 Task: Look for space in Kongolo, Democratic Republic of the Congo from 7th July, 2023 to 15th July, 2023 for 6 adults in price range Rs.15000 to Rs.20000. Place can be entire place with 3 bedrooms having 3 beds and 3 bathrooms. Property type can be house, flat, guest house. Booking option can be shelf check-in. Required host language is English.
Action: Mouse moved to (445, 102)
Screenshot: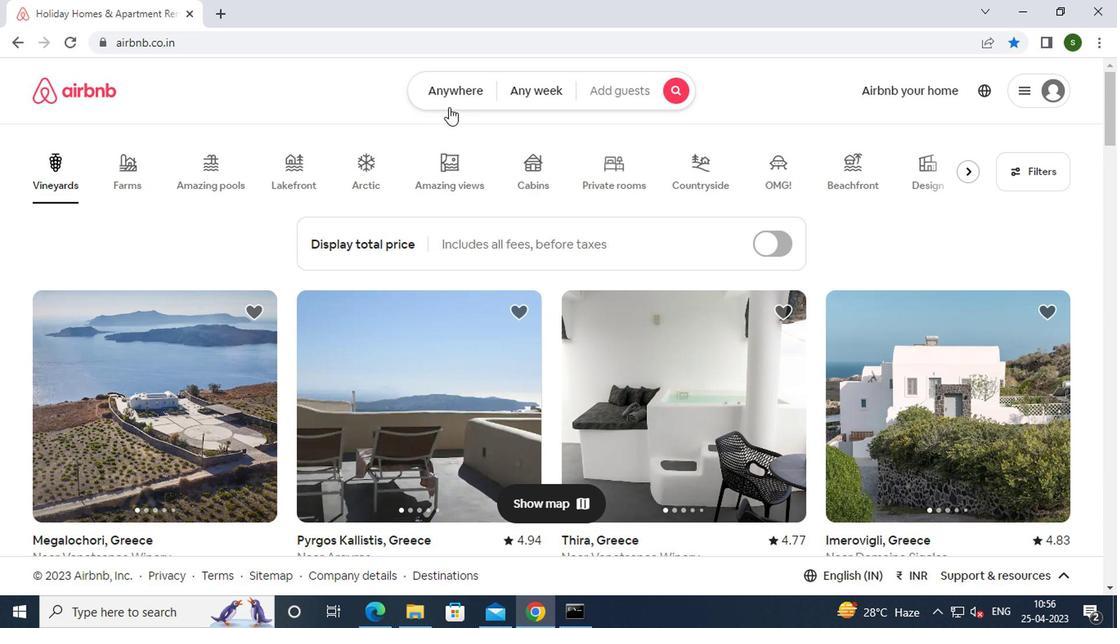 
Action: Mouse pressed left at (445, 102)
Screenshot: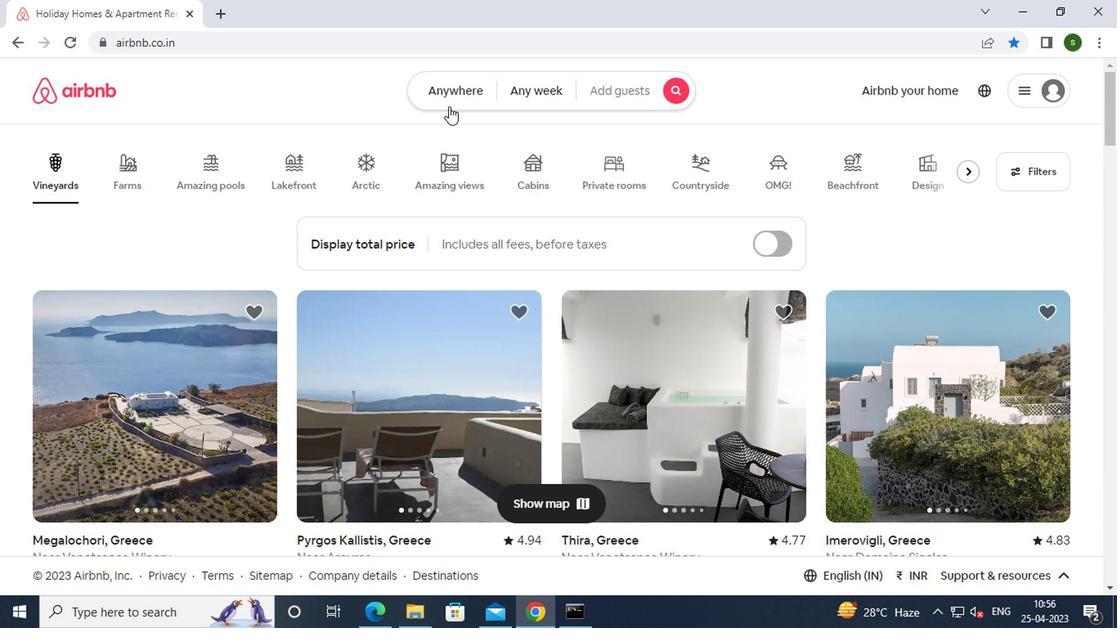 
Action: Mouse moved to (338, 151)
Screenshot: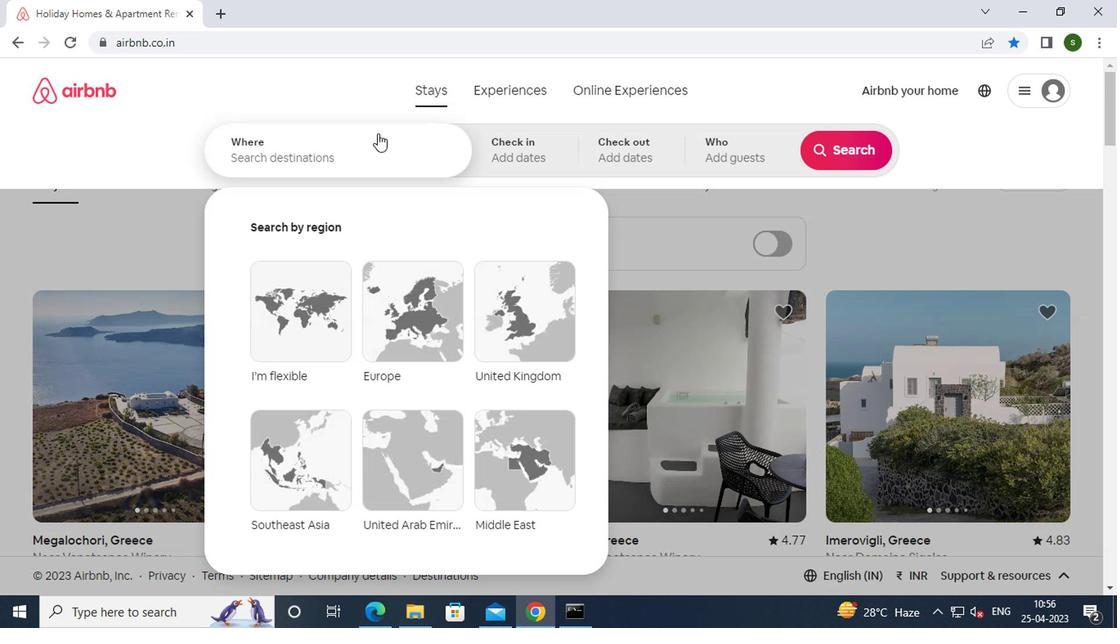 
Action: Mouse pressed left at (338, 151)
Screenshot: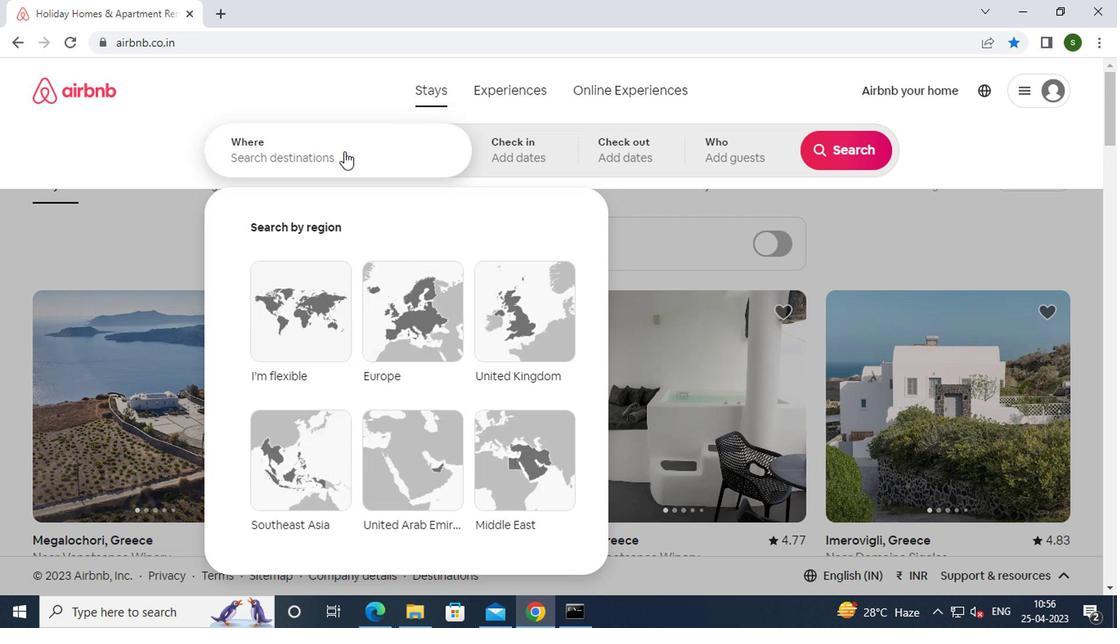 
Action: Key pressed k<Key.caps_lock>ongolo,<Key.space><Key.caps_lock>d<Key.caps_lock>e
Screenshot: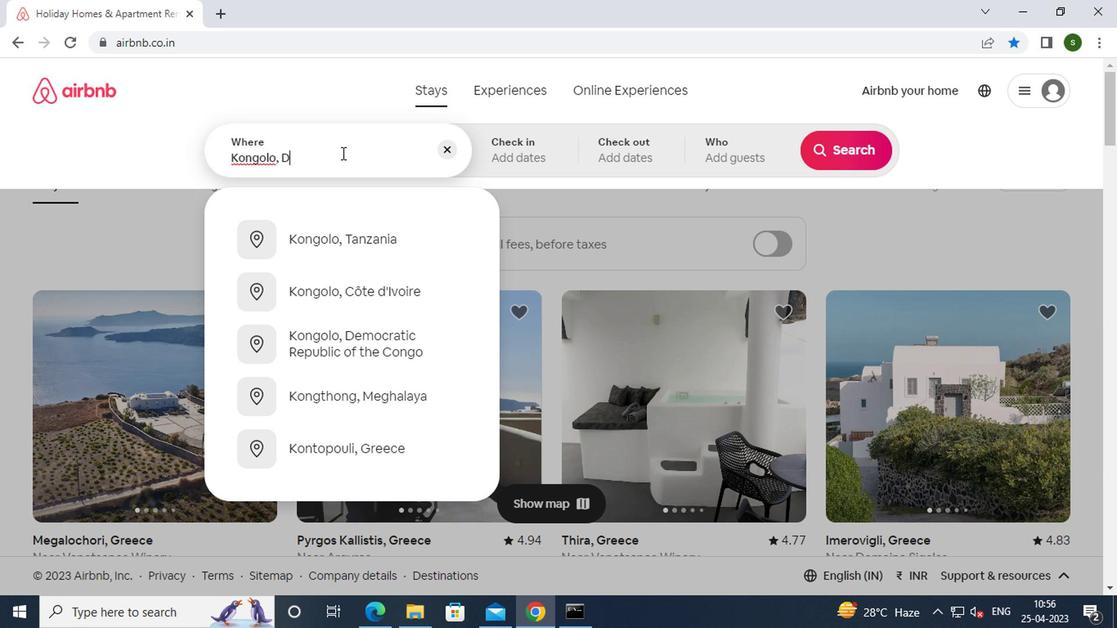 
Action: Mouse moved to (380, 225)
Screenshot: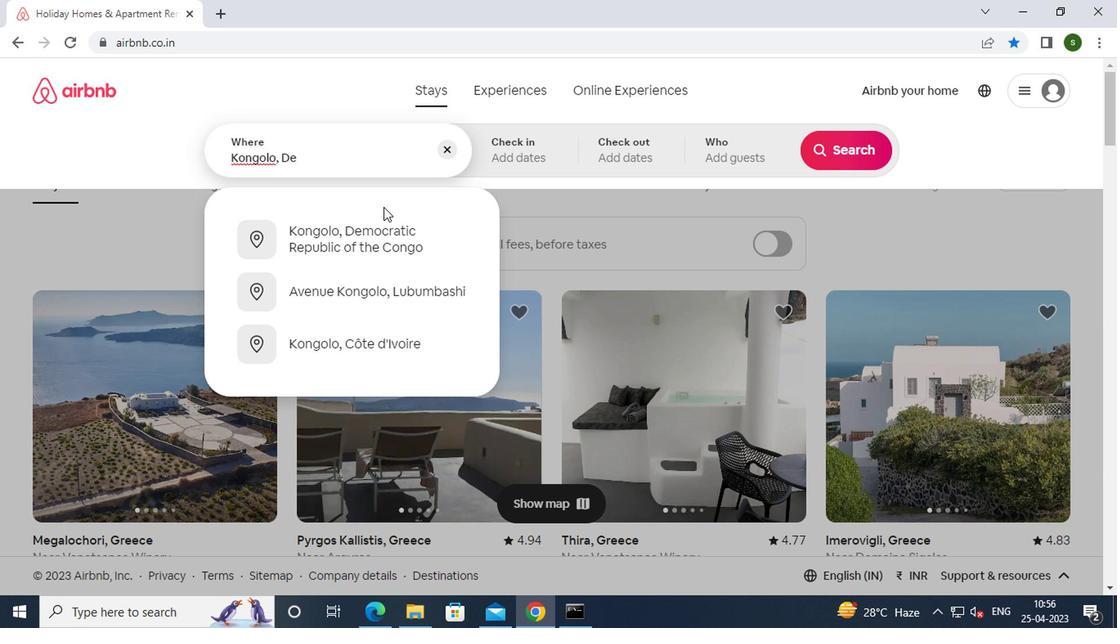 
Action: Mouse pressed left at (380, 225)
Screenshot: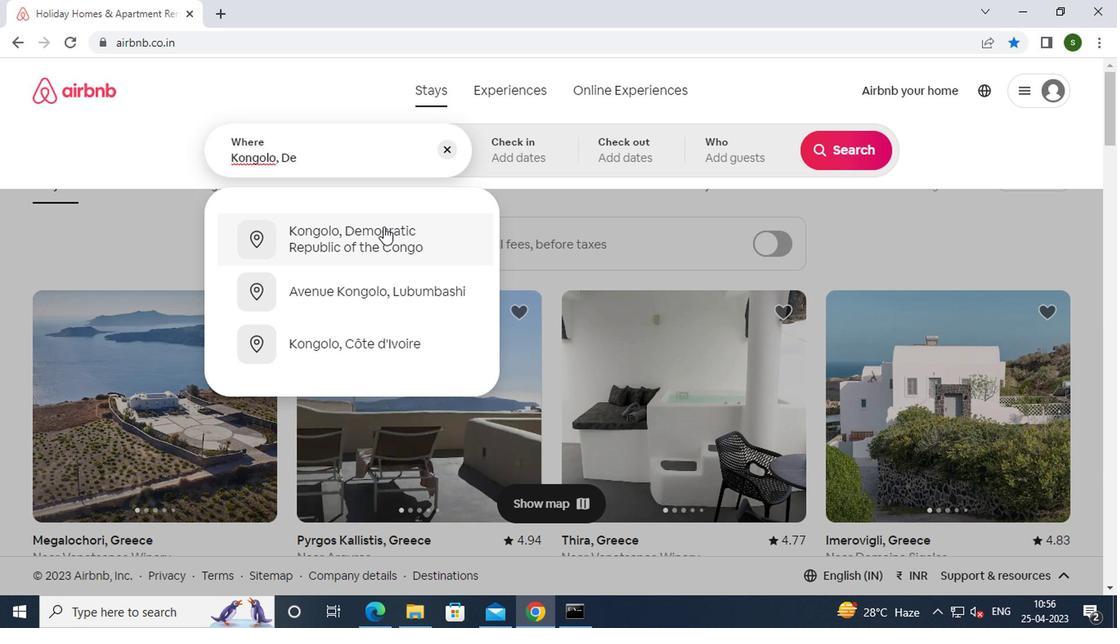 
Action: Mouse moved to (842, 289)
Screenshot: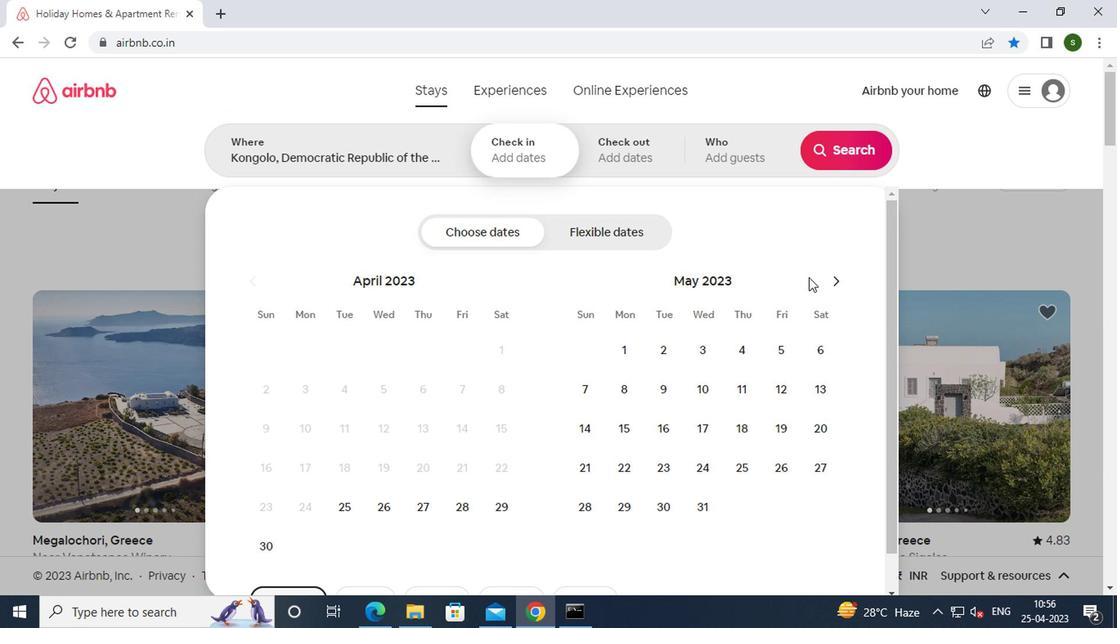
Action: Mouse pressed left at (842, 289)
Screenshot: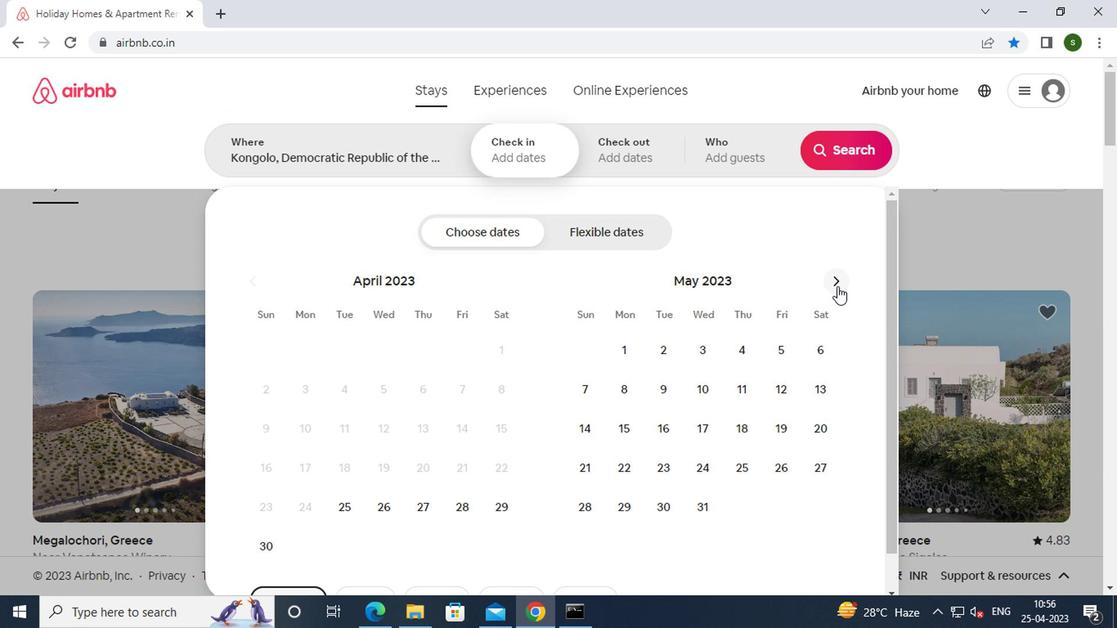 
Action: Mouse pressed left at (842, 289)
Screenshot: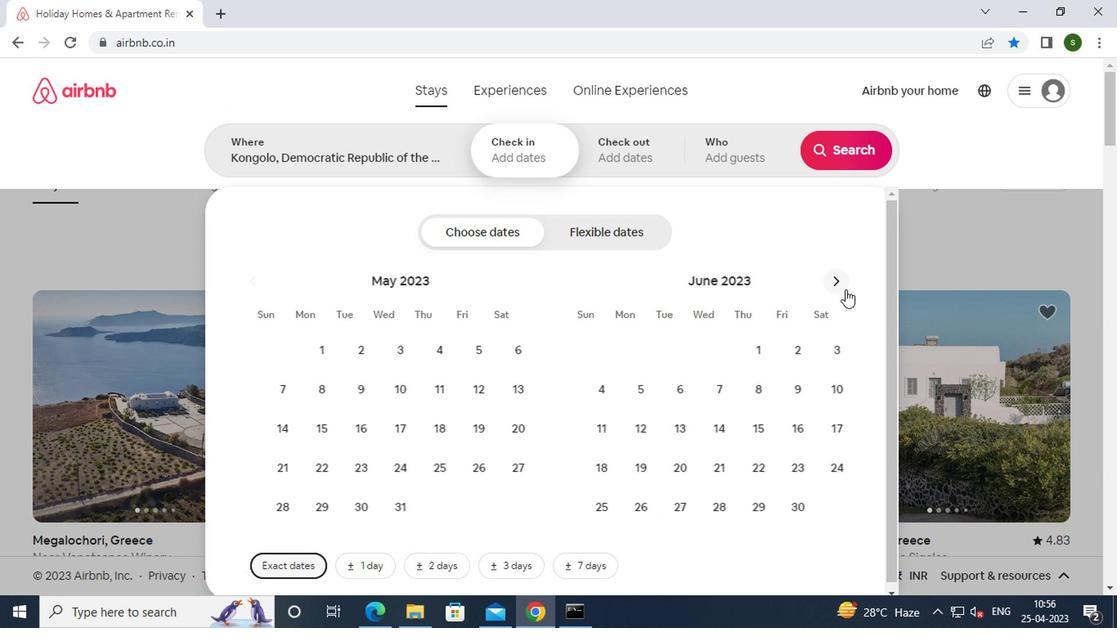 
Action: Mouse moved to (781, 390)
Screenshot: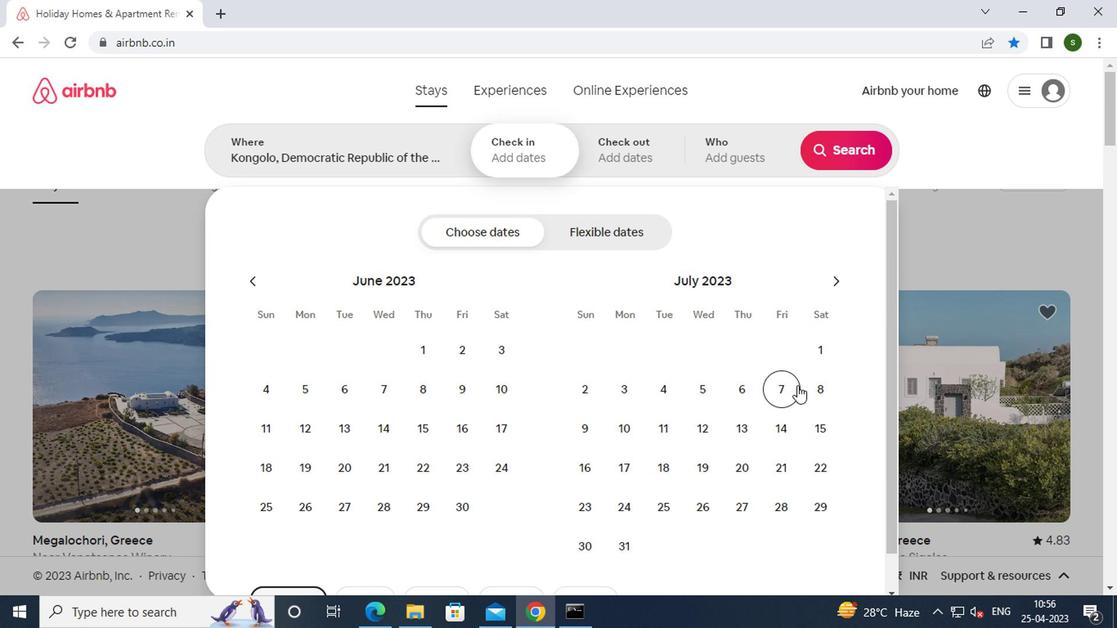 
Action: Mouse pressed left at (781, 390)
Screenshot: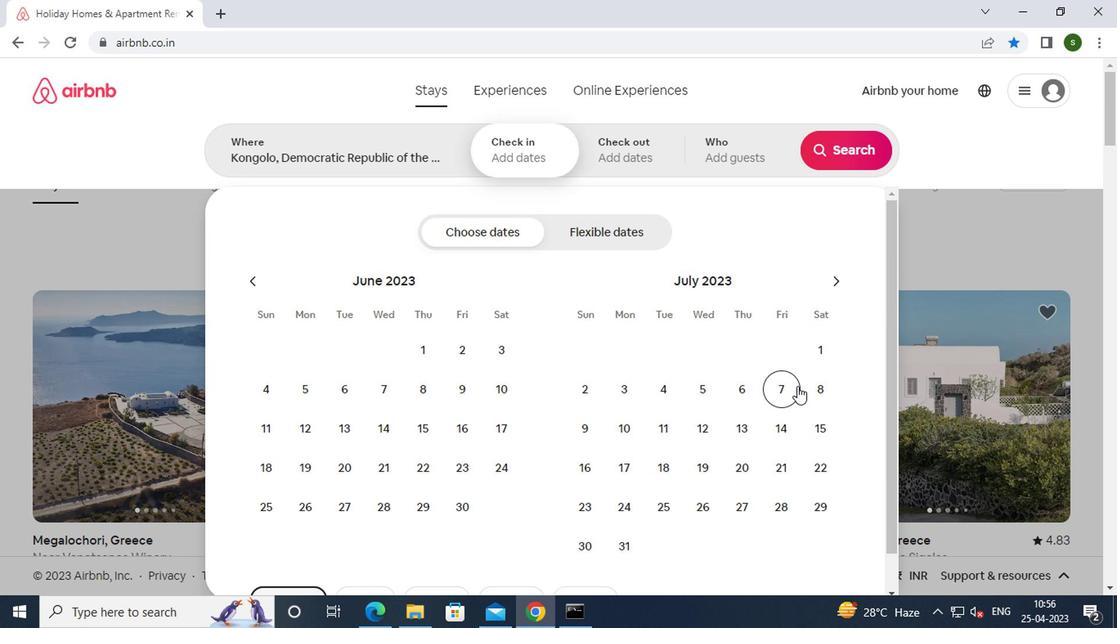 
Action: Mouse moved to (815, 420)
Screenshot: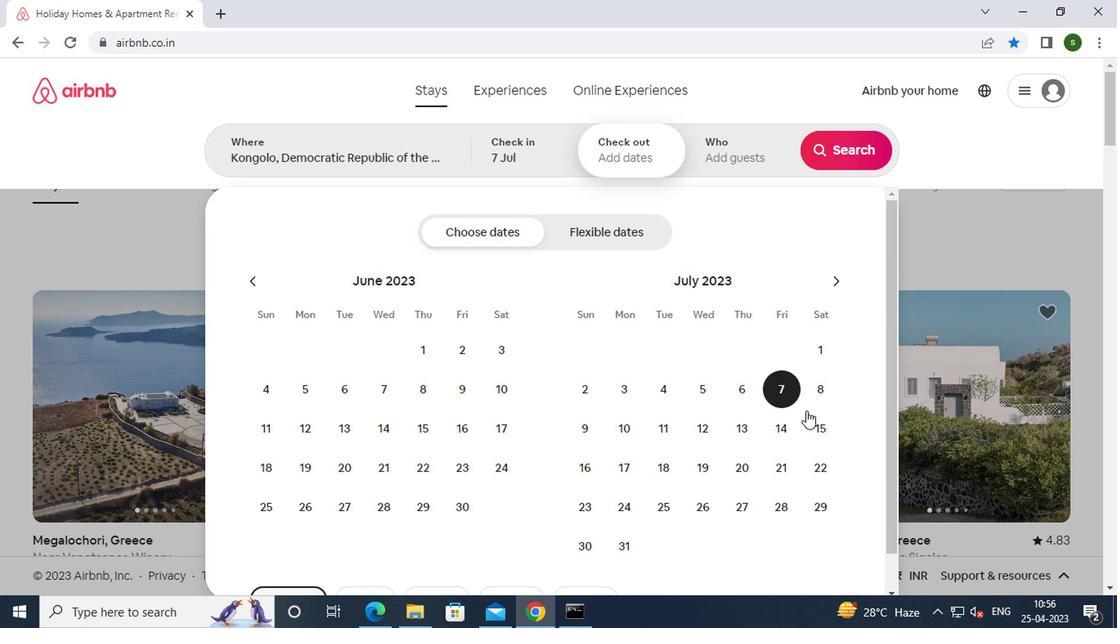 
Action: Mouse pressed left at (815, 420)
Screenshot: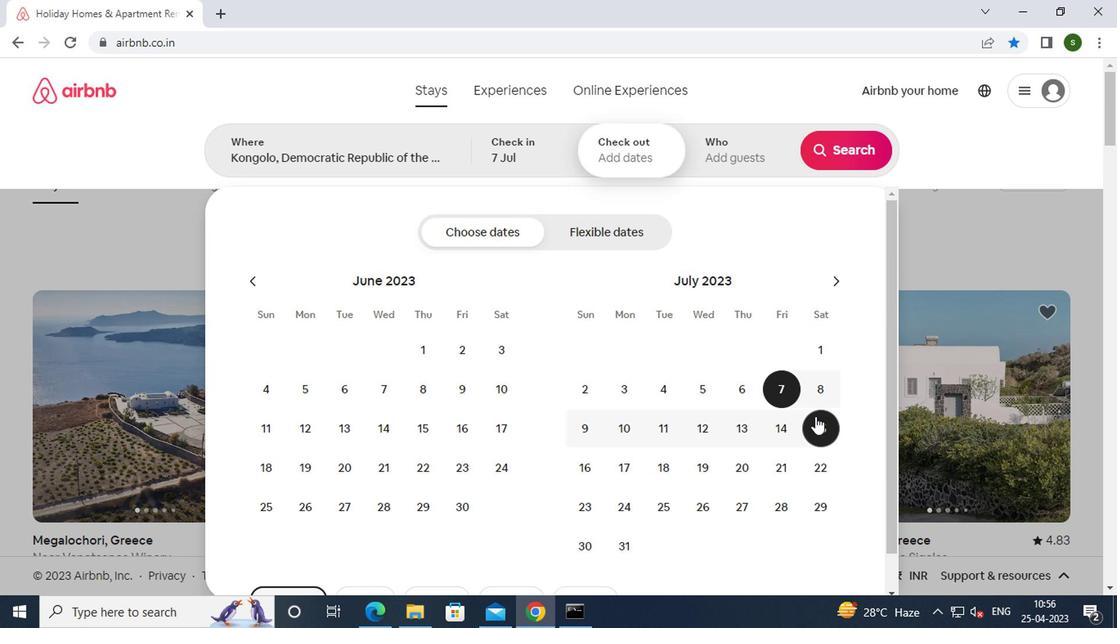 
Action: Mouse moved to (725, 164)
Screenshot: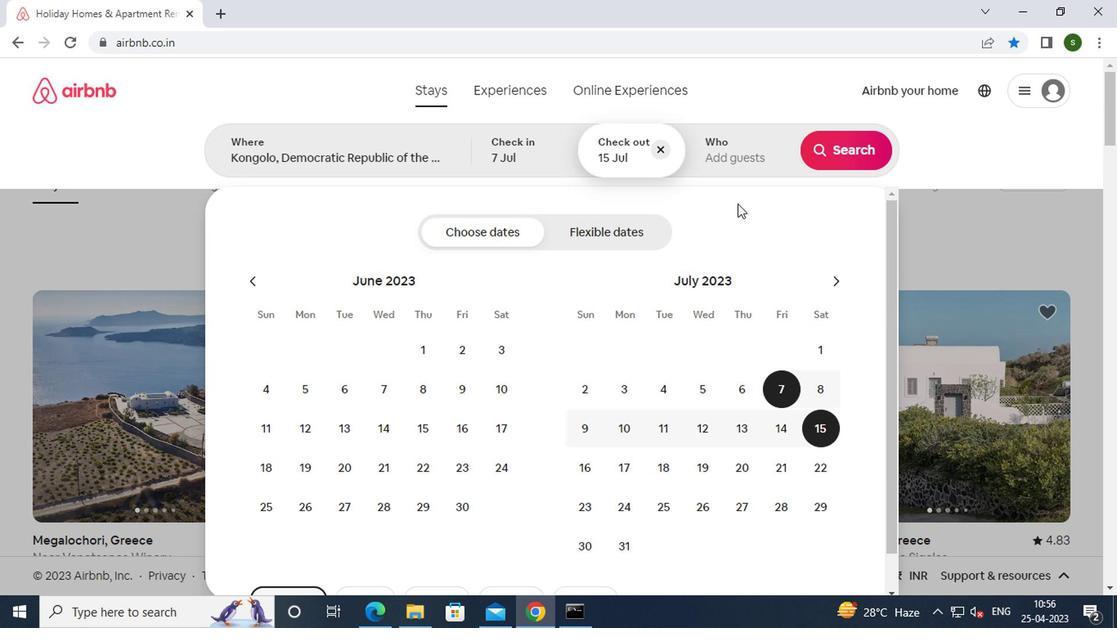 
Action: Mouse pressed left at (725, 164)
Screenshot: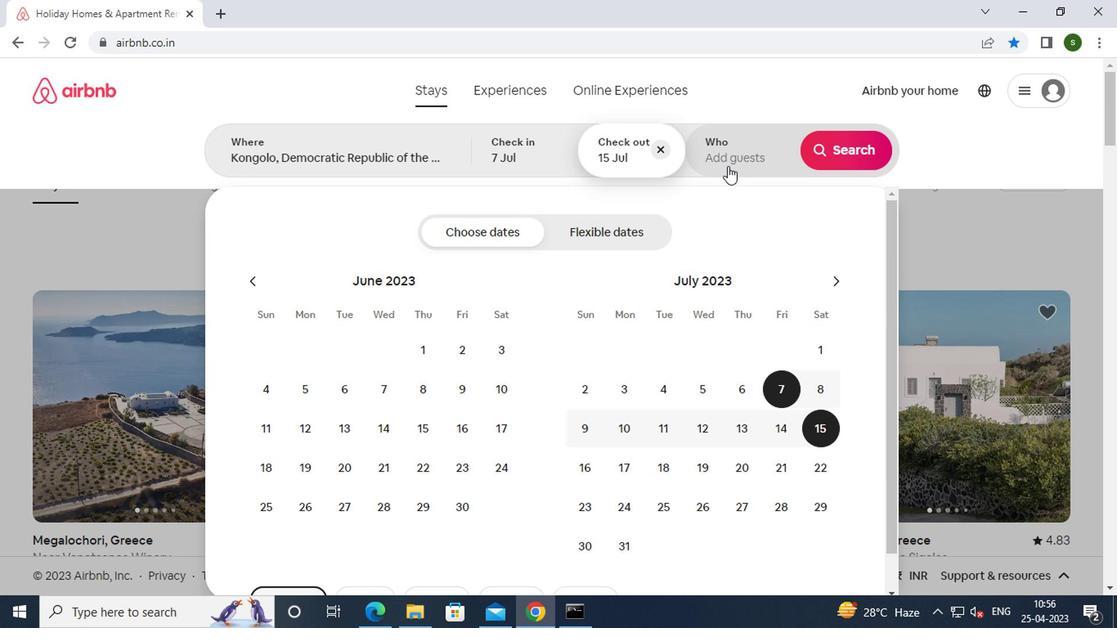 
Action: Mouse moved to (844, 234)
Screenshot: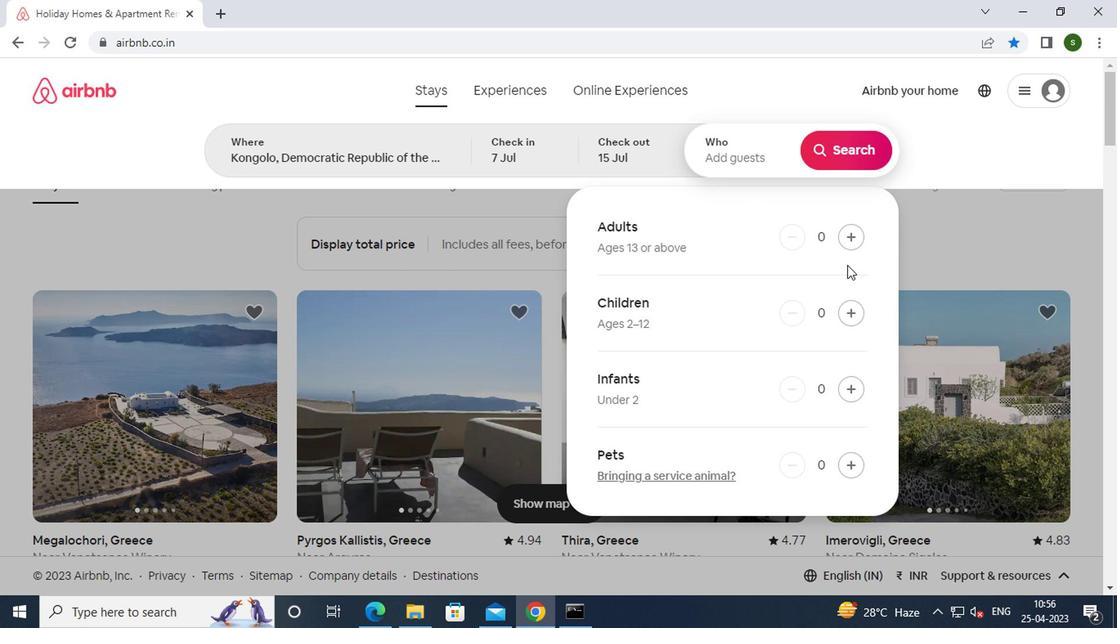 
Action: Mouse pressed left at (844, 234)
Screenshot: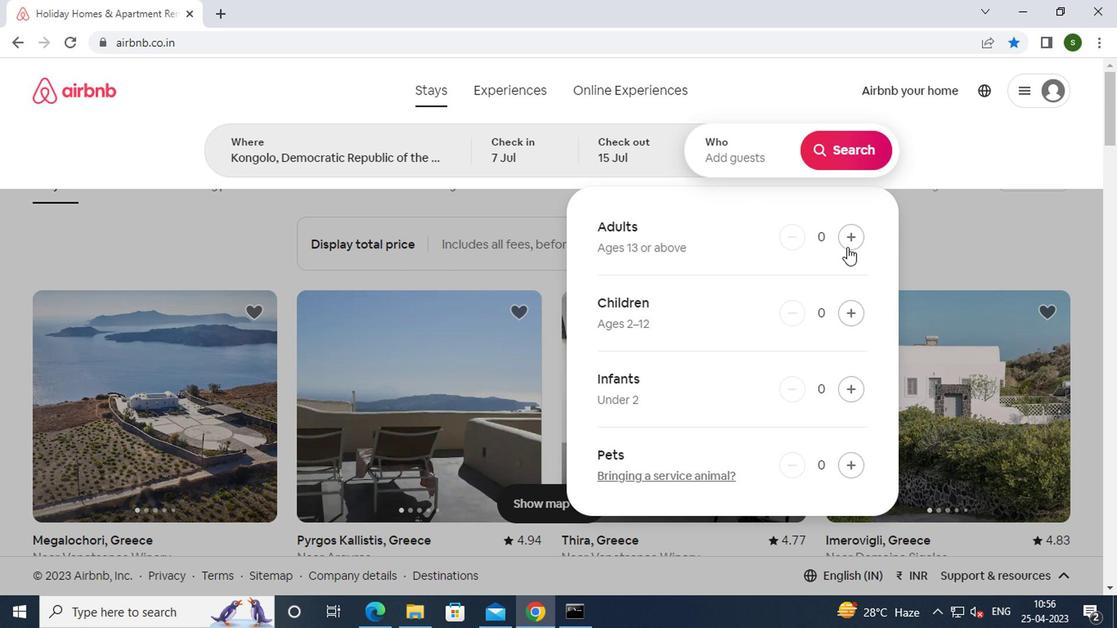 
Action: Mouse pressed left at (844, 234)
Screenshot: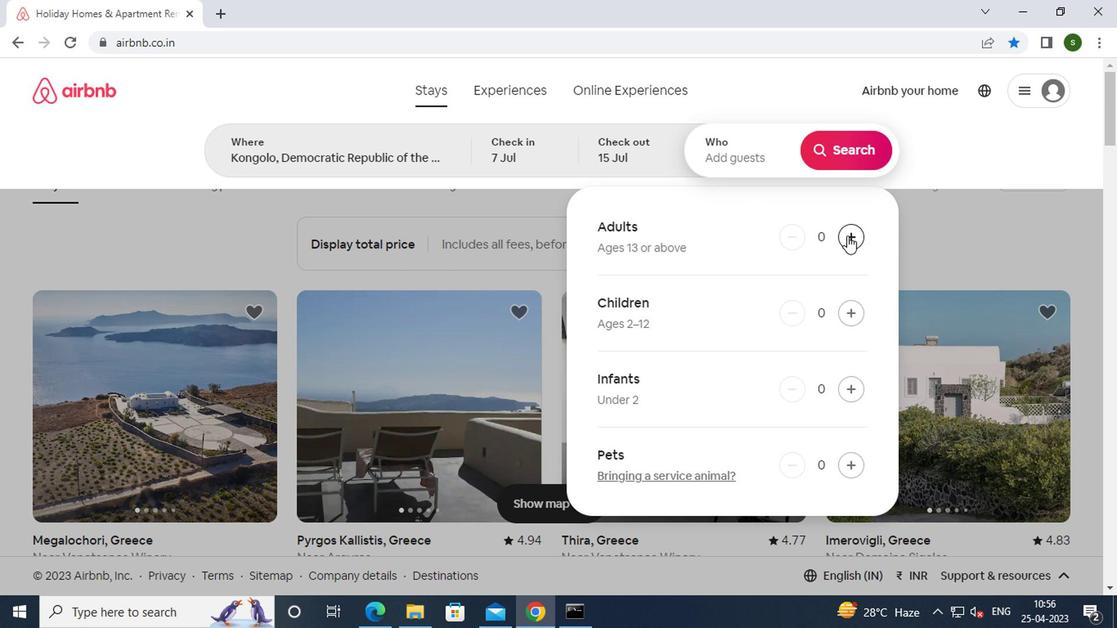 
Action: Mouse pressed left at (844, 234)
Screenshot: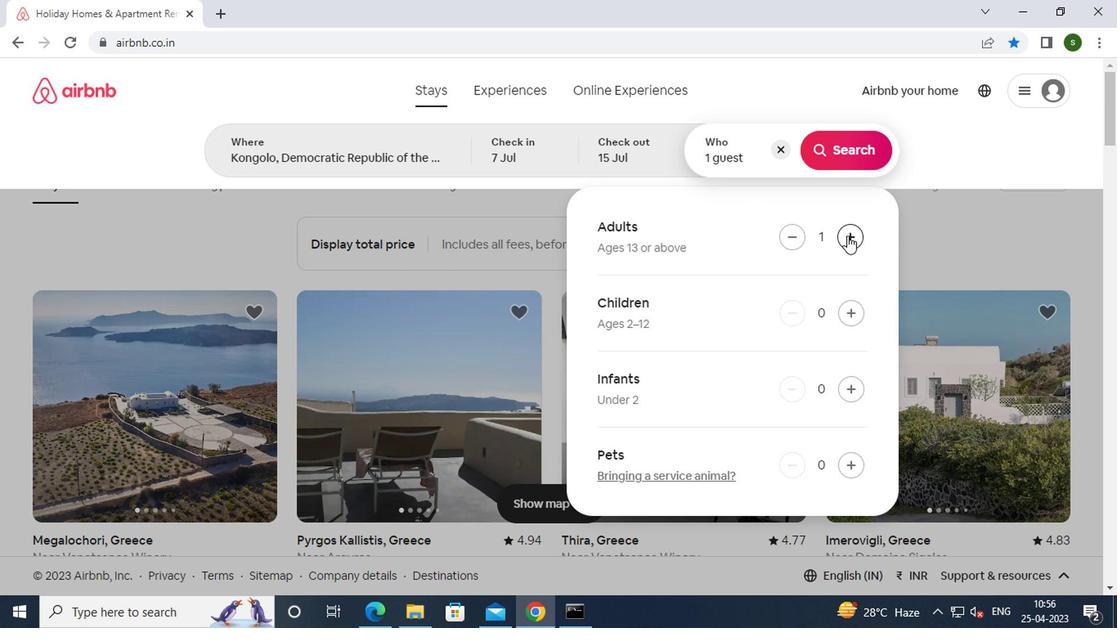 
Action: Mouse pressed left at (844, 234)
Screenshot: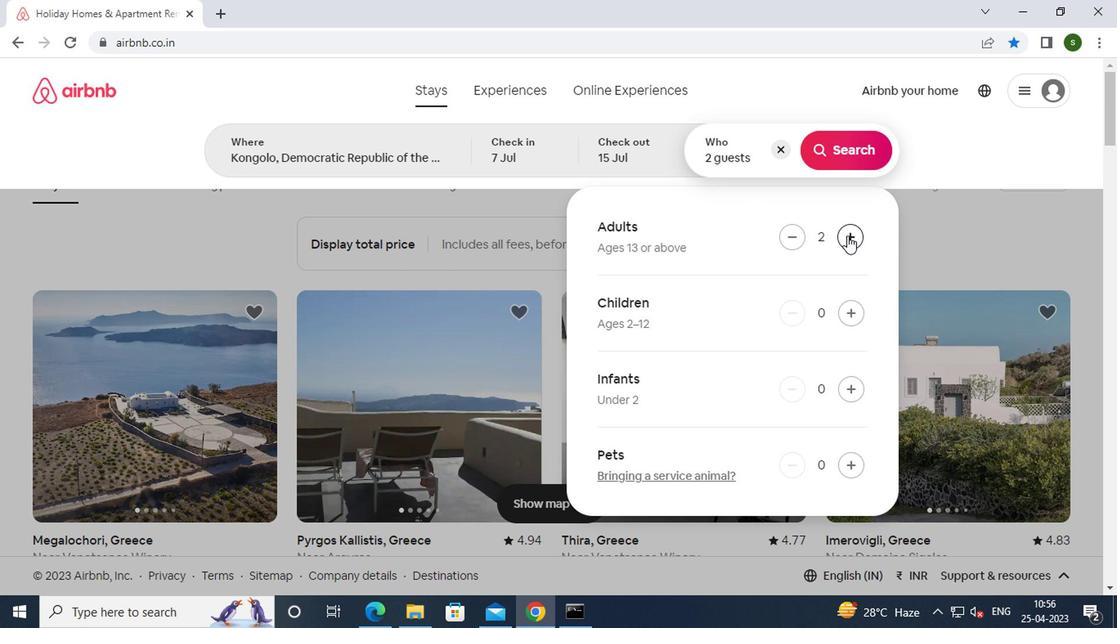 
Action: Mouse pressed left at (844, 234)
Screenshot: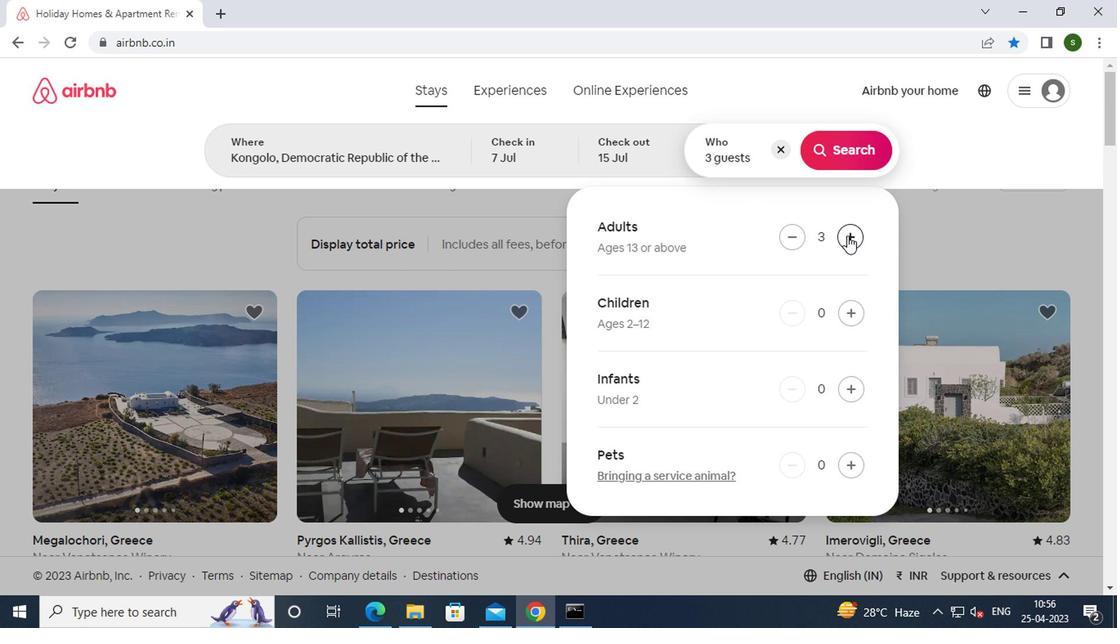 
Action: Mouse pressed left at (844, 234)
Screenshot: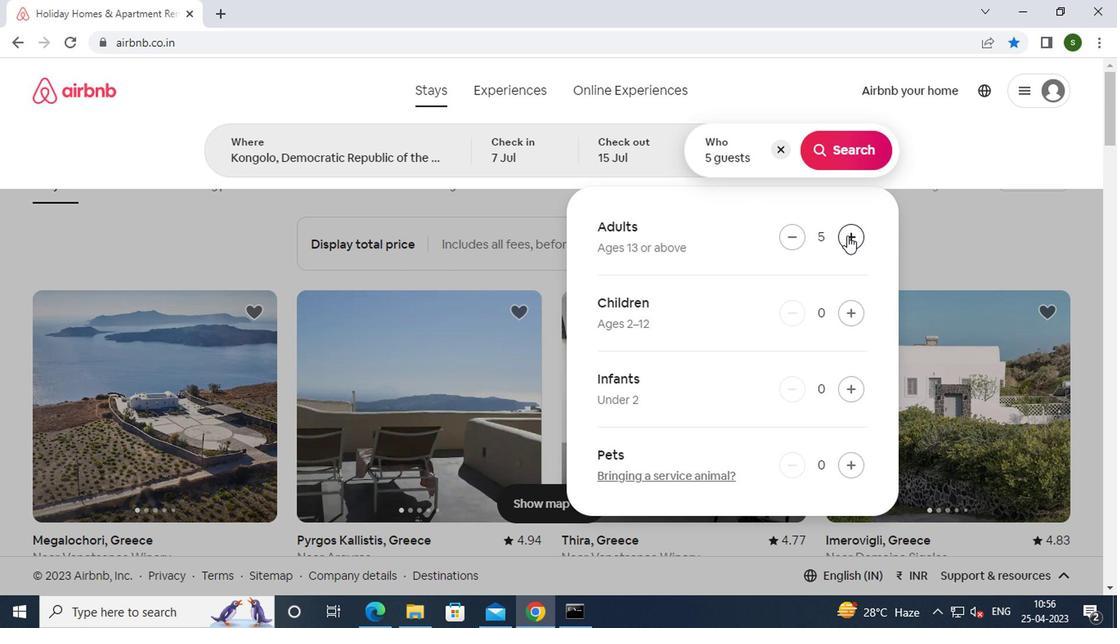 
Action: Mouse moved to (849, 147)
Screenshot: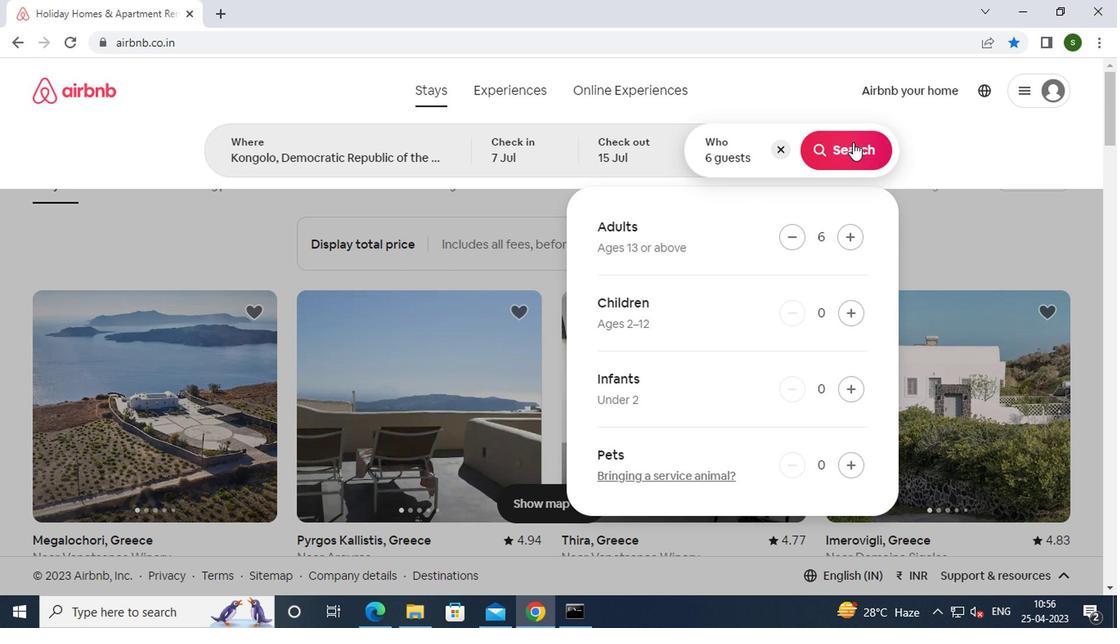 
Action: Mouse pressed left at (849, 147)
Screenshot: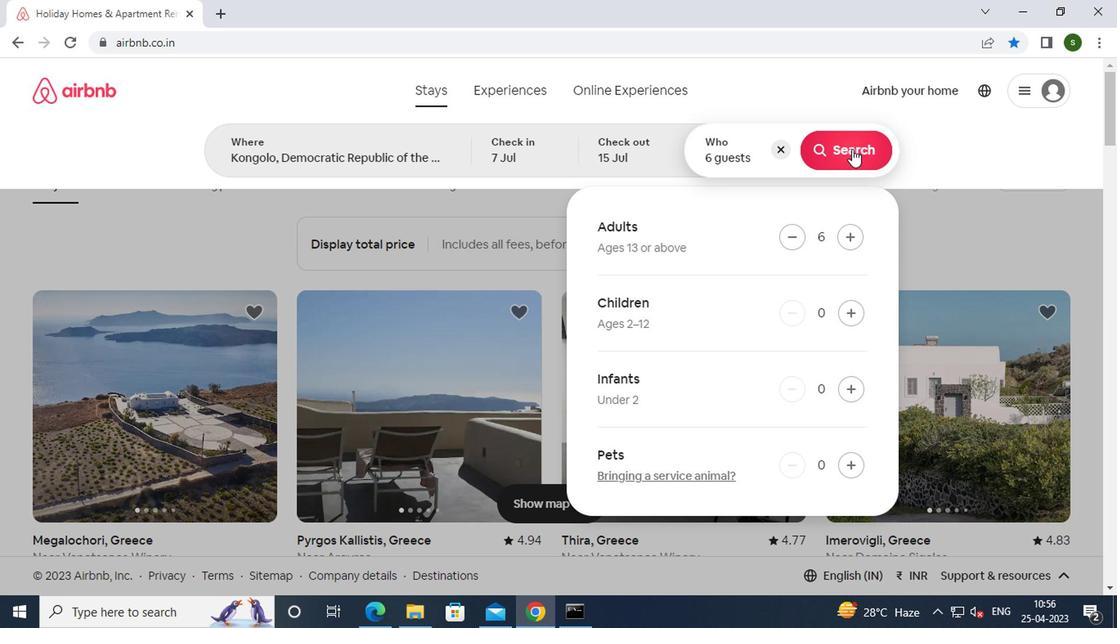 
Action: Mouse moved to (1042, 154)
Screenshot: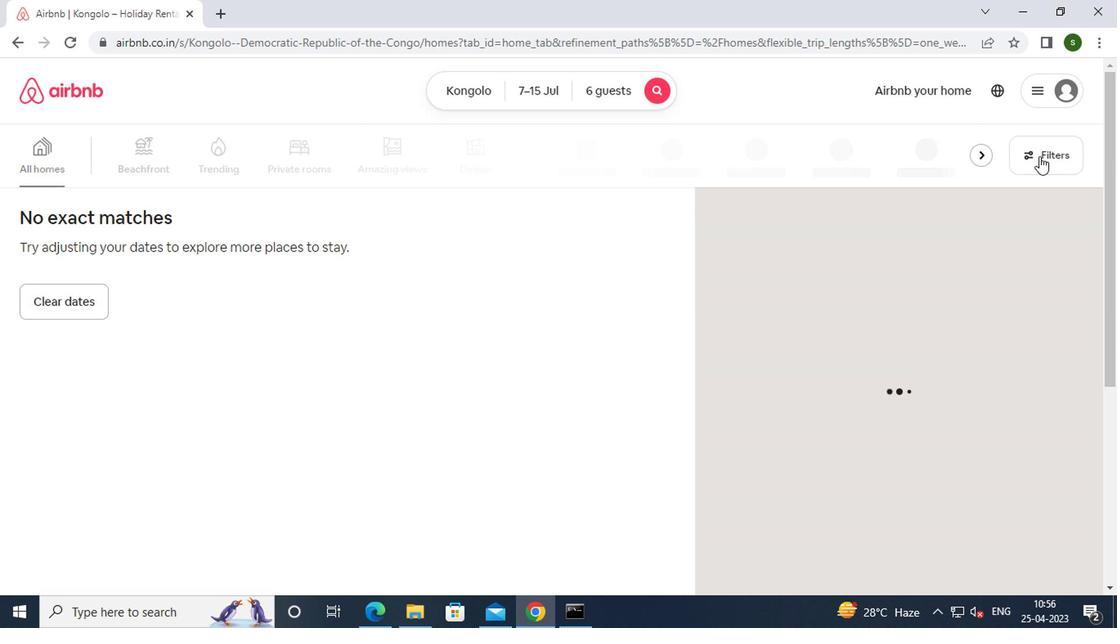 
Action: Mouse pressed left at (1042, 154)
Screenshot: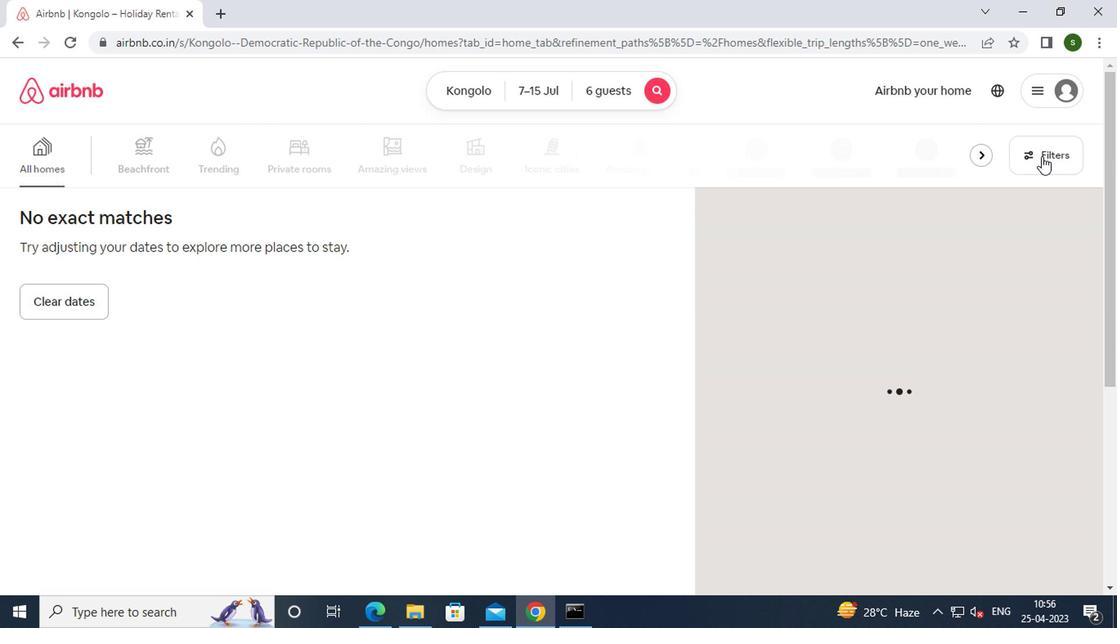 
Action: Mouse moved to (352, 259)
Screenshot: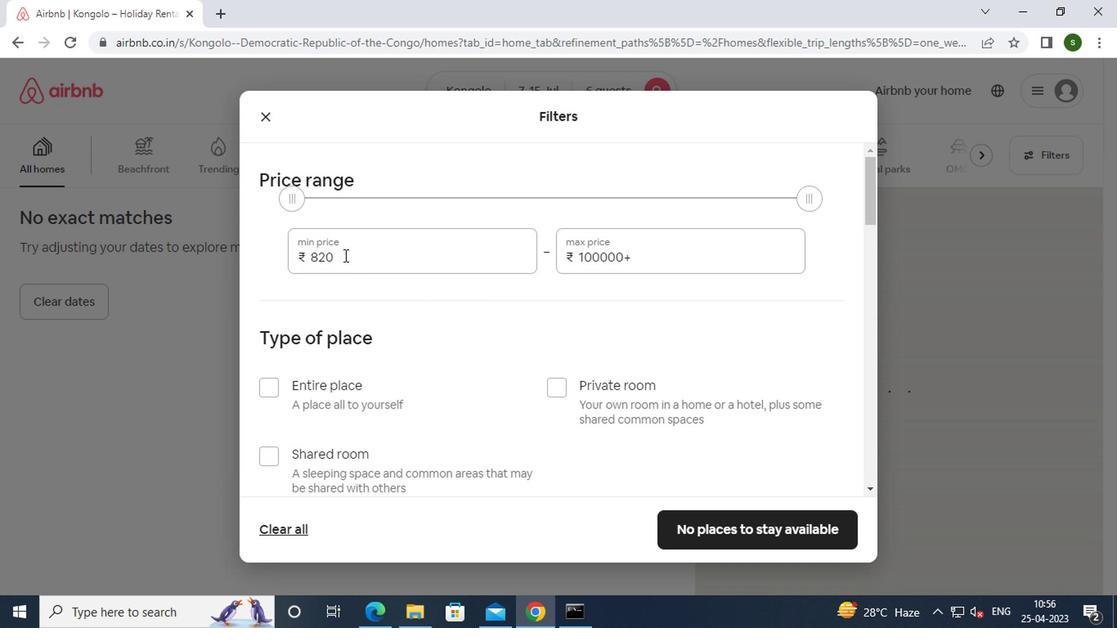 
Action: Mouse pressed left at (352, 259)
Screenshot: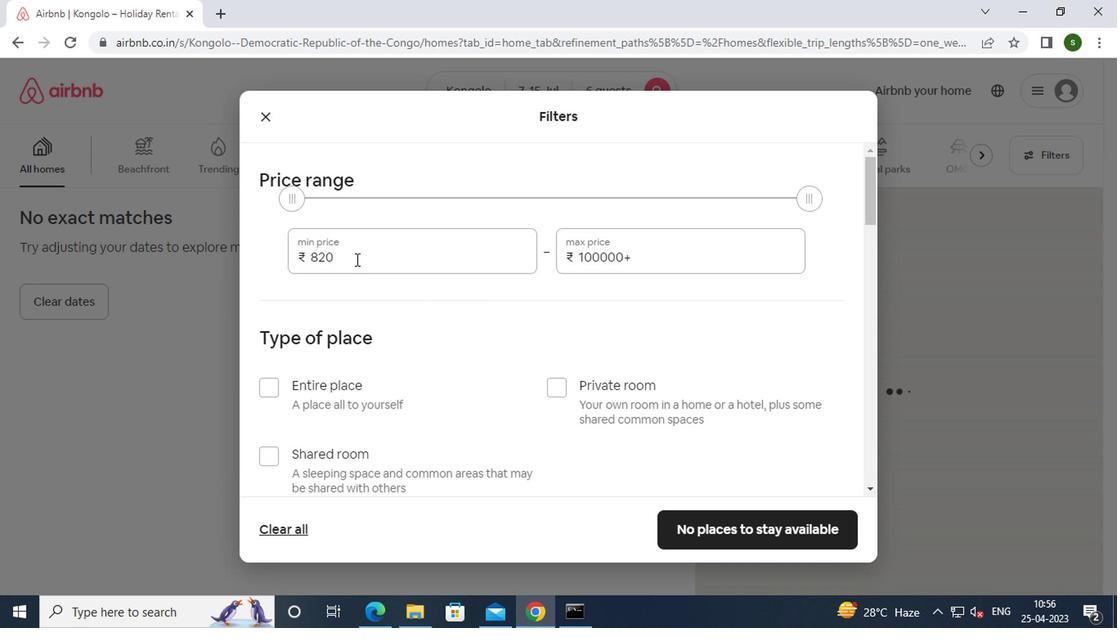 
Action: Key pressed <Key.backspace><Key.backspace><Key.backspace><Key.backspace>15000
Screenshot: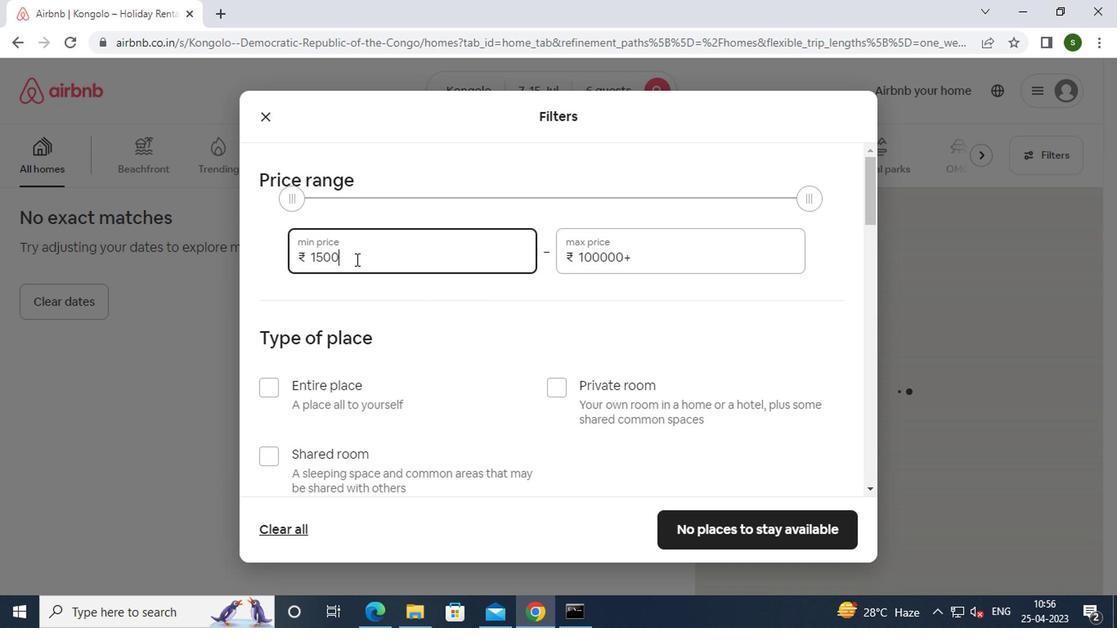 
Action: Mouse moved to (634, 261)
Screenshot: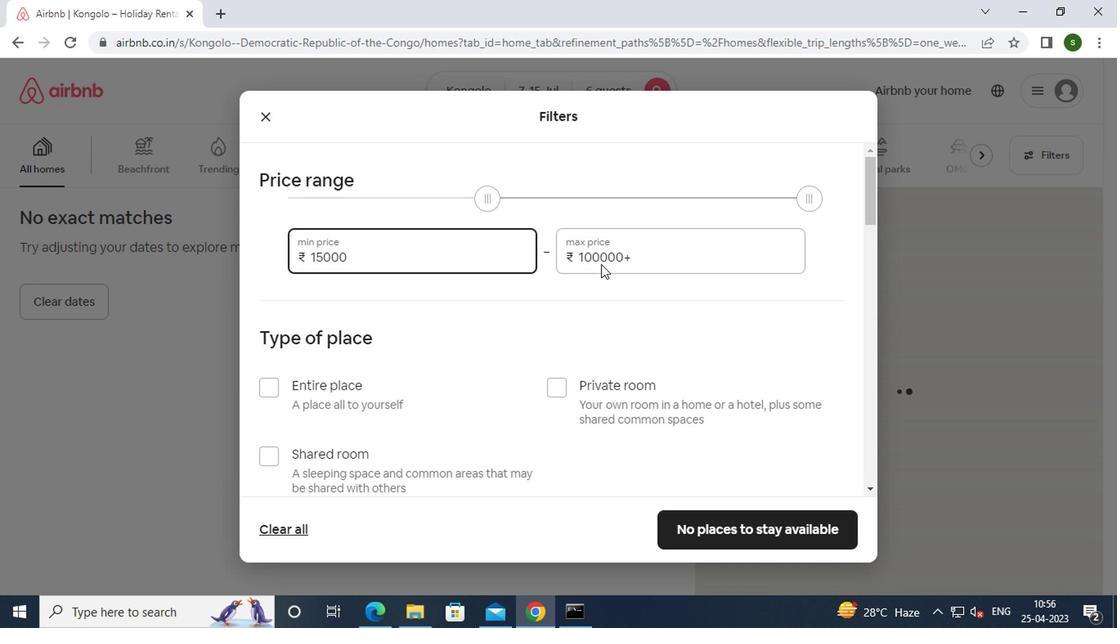 
Action: Mouse pressed left at (634, 261)
Screenshot: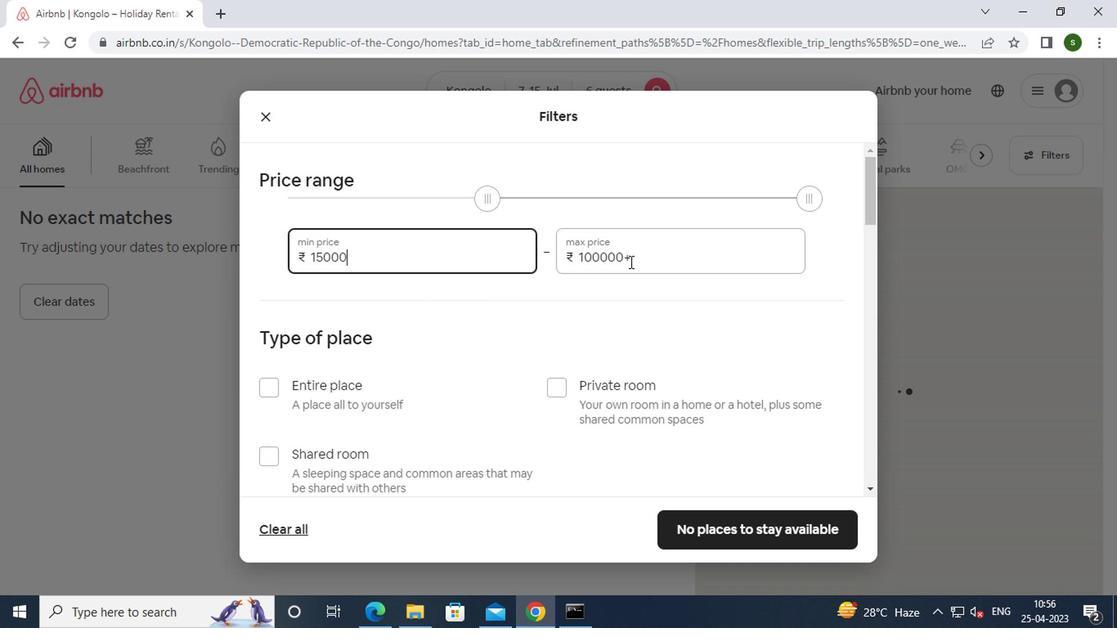 
Action: Key pressed <Key.backspace><Key.backspace><Key.backspace><Key.backspace><Key.backspace><Key.backspace><Key.backspace><Key.backspace><Key.backspace><Key.backspace><Key.backspace><Key.backspace><Key.backspace>20000
Screenshot: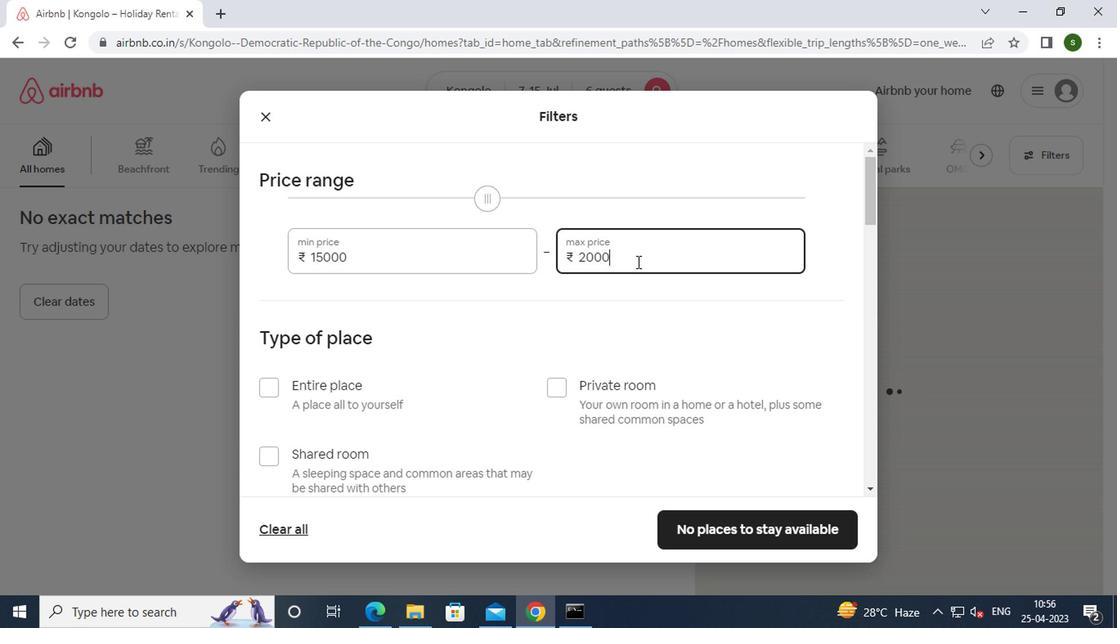 
Action: Mouse moved to (540, 302)
Screenshot: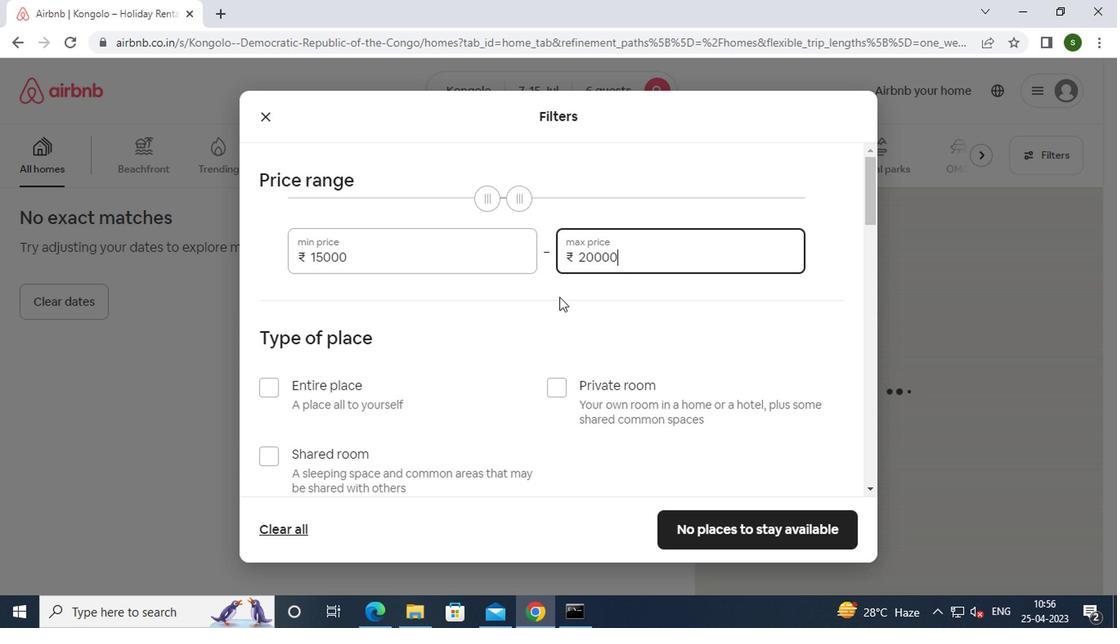 
Action: Mouse scrolled (540, 302) with delta (0, 0)
Screenshot: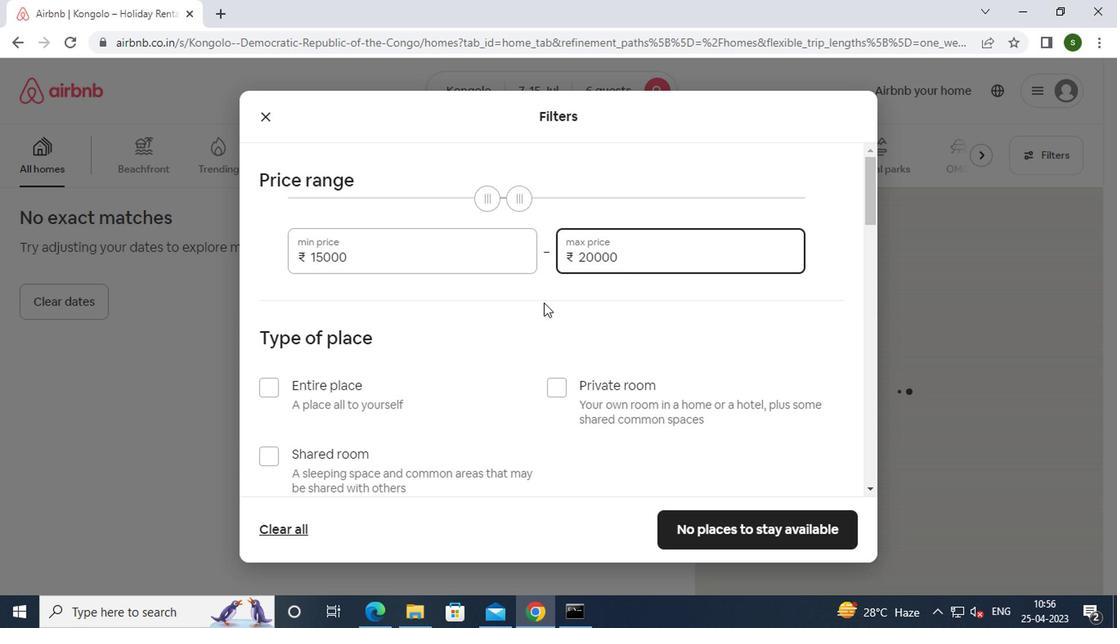 
Action: Mouse moved to (330, 306)
Screenshot: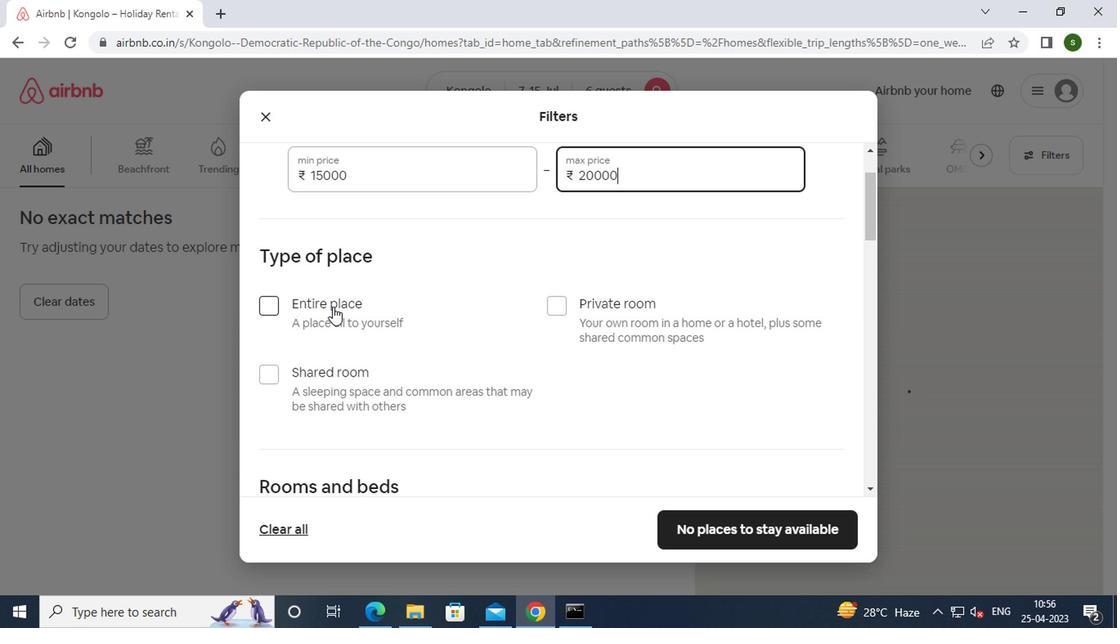 
Action: Mouse pressed left at (330, 306)
Screenshot: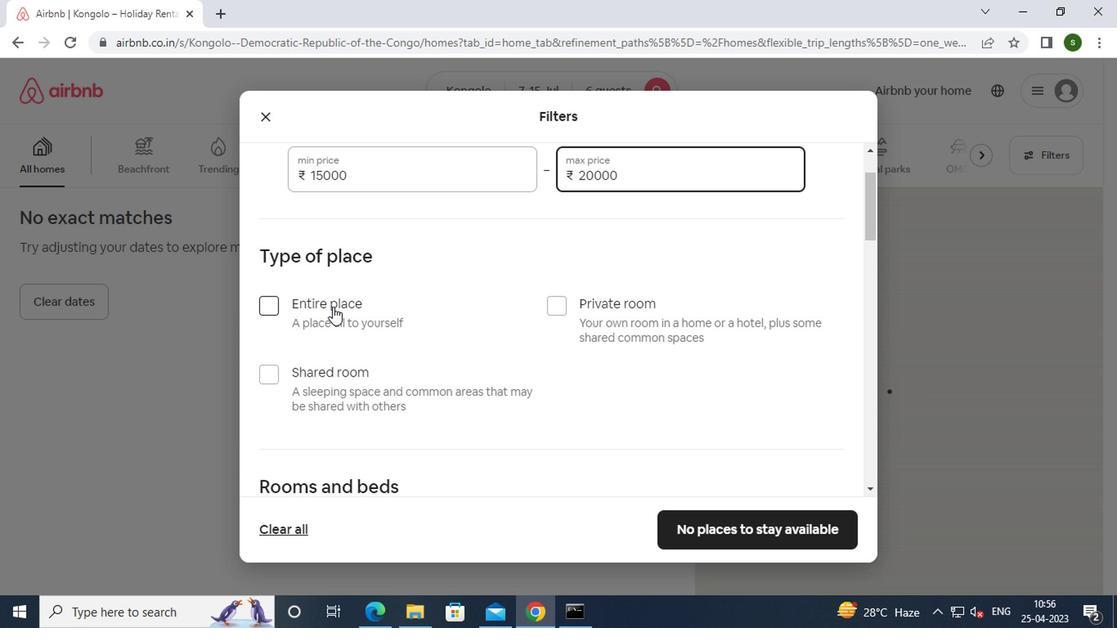 
Action: Mouse moved to (455, 306)
Screenshot: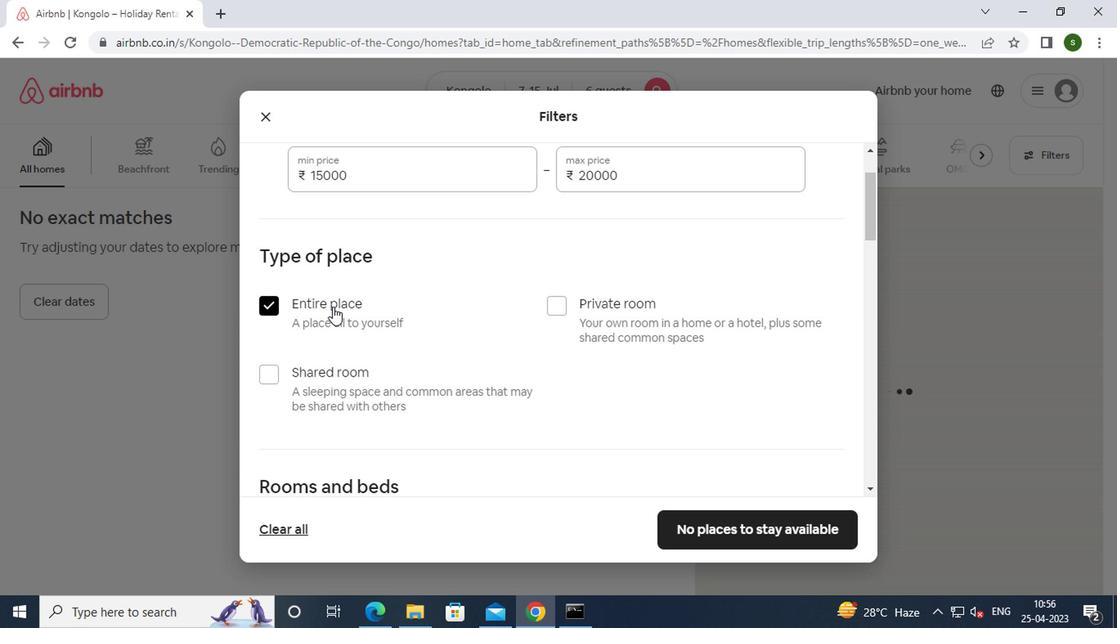 
Action: Mouse scrolled (455, 305) with delta (0, -1)
Screenshot: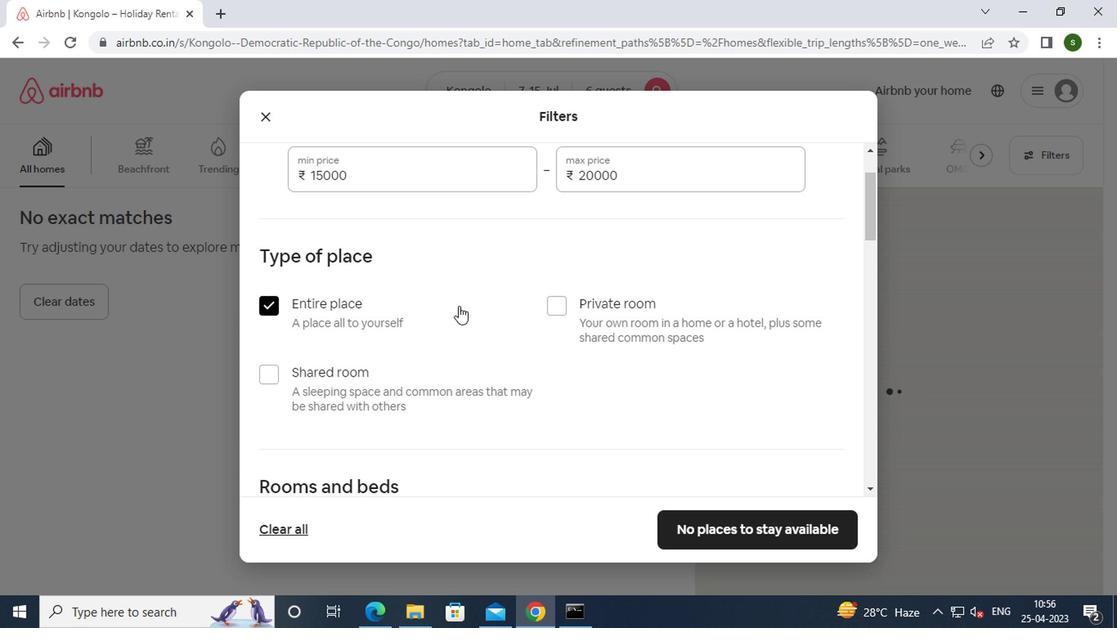 
Action: Mouse scrolled (455, 305) with delta (0, -1)
Screenshot: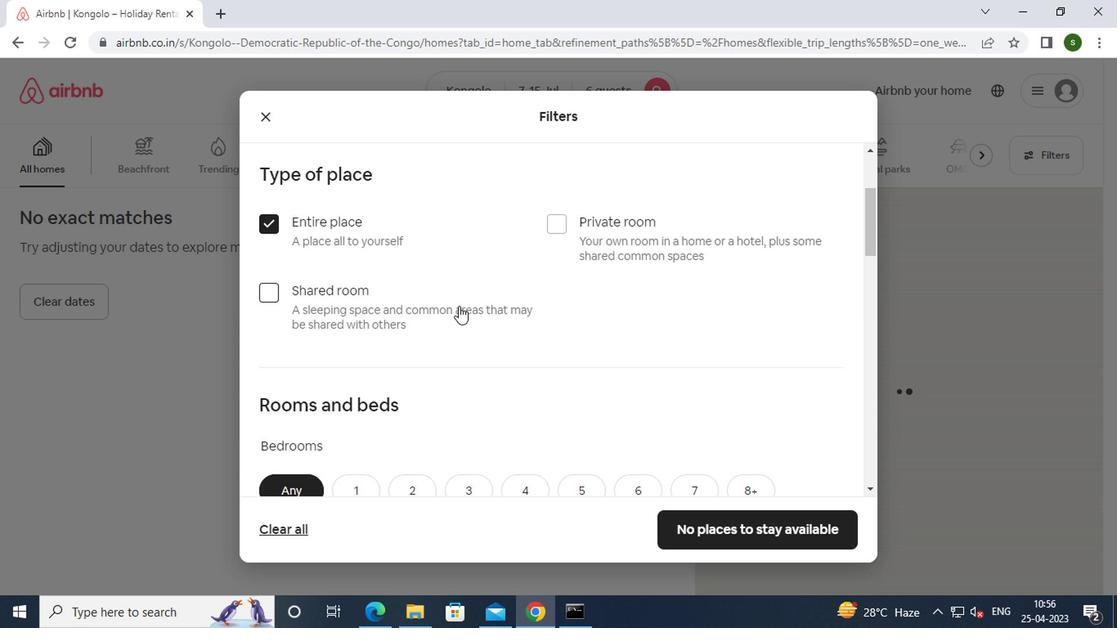 
Action: Mouse scrolled (455, 305) with delta (0, -1)
Screenshot: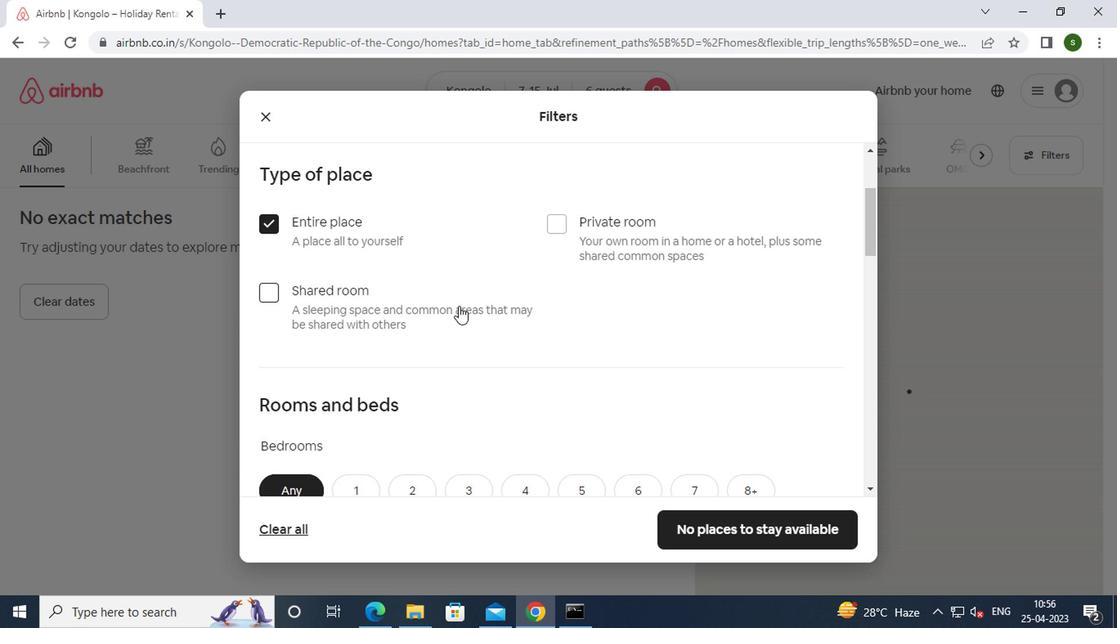 
Action: Mouse moved to (462, 321)
Screenshot: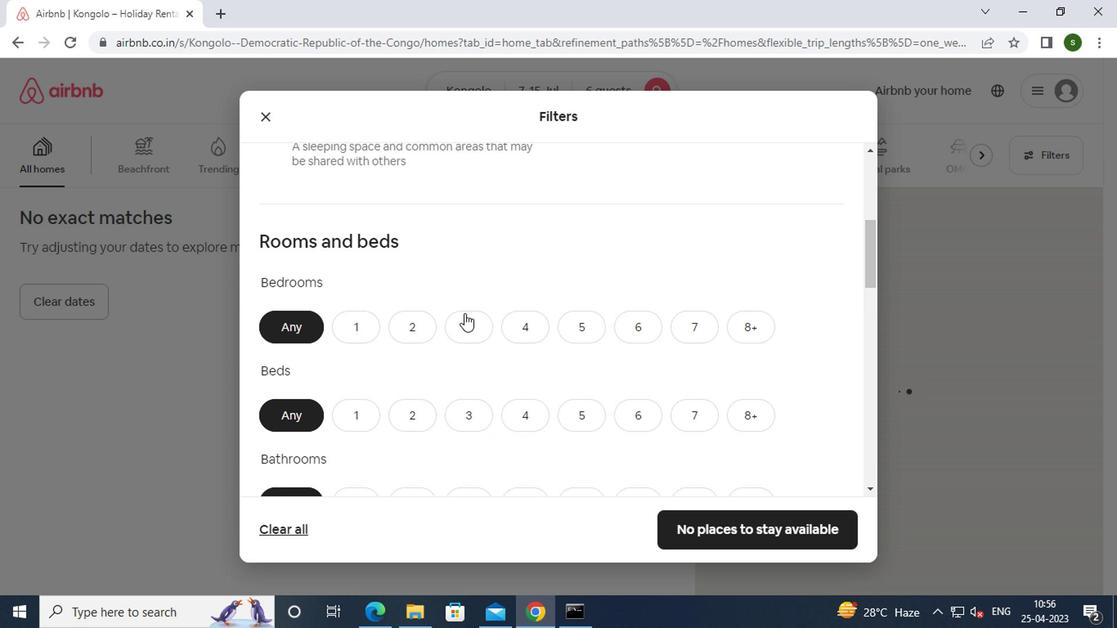 
Action: Mouse pressed left at (462, 321)
Screenshot: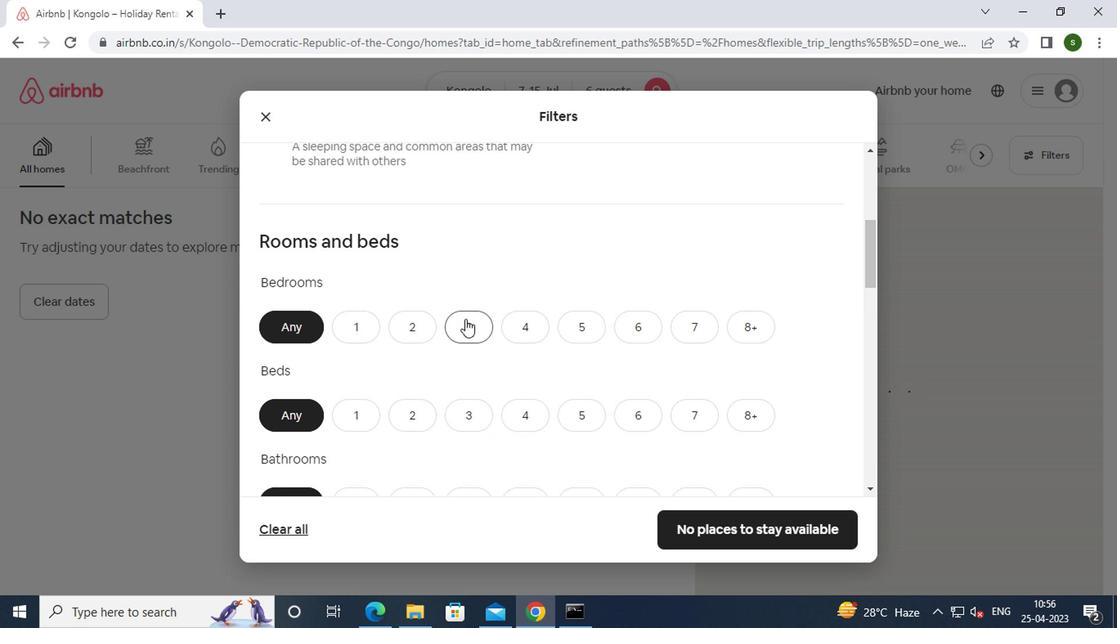 
Action: Mouse moved to (479, 292)
Screenshot: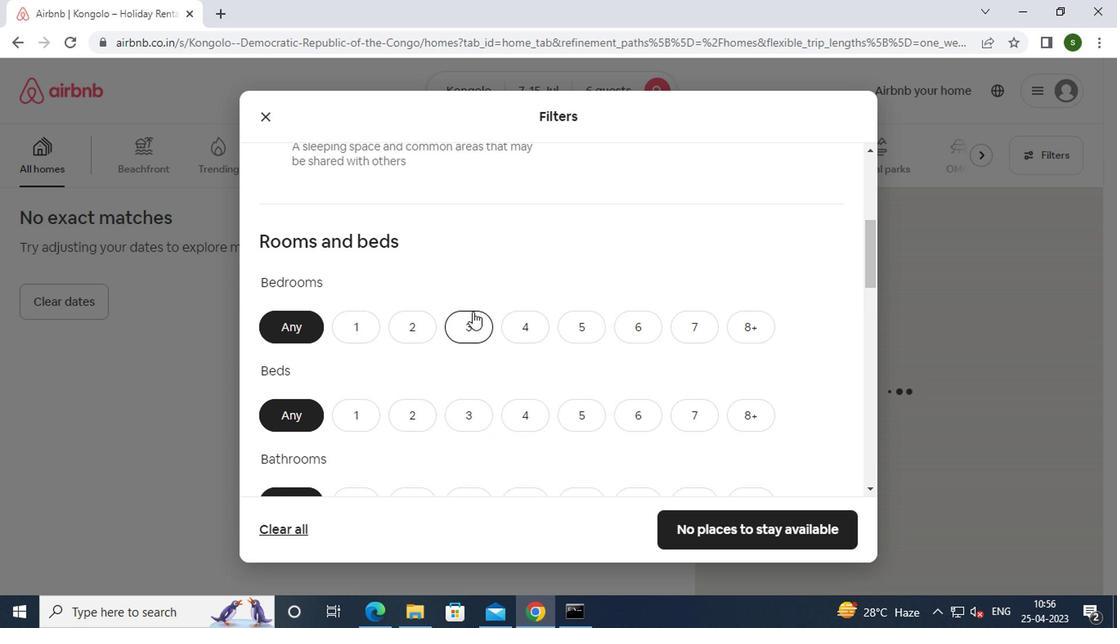 
Action: Mouse scrolled (479, 291) with delta (0, -1)
Screenshot: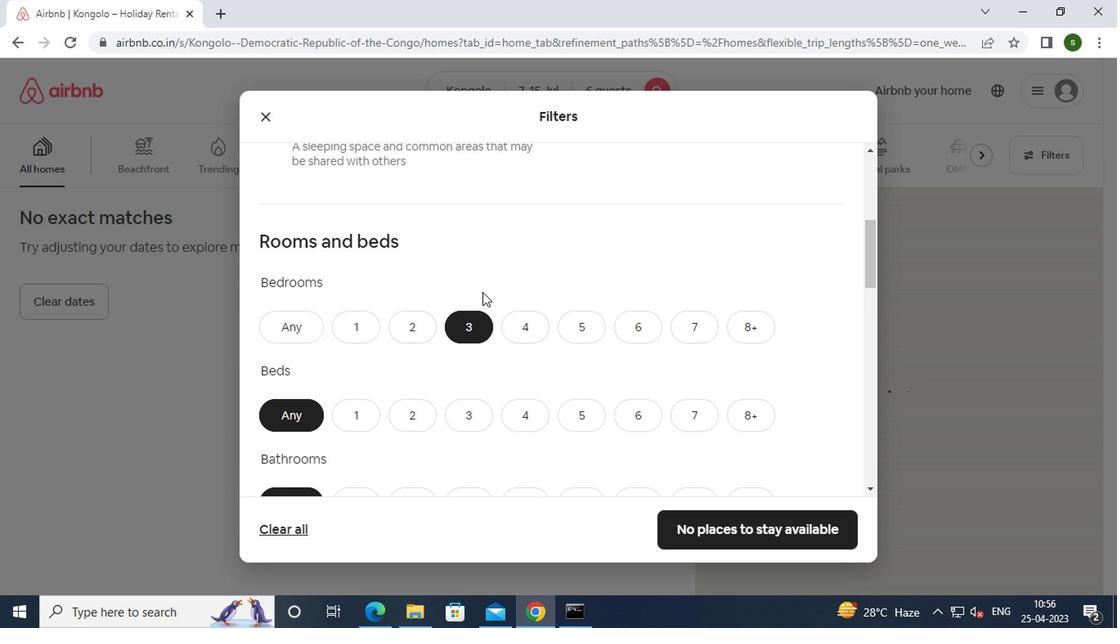 
Action: Mouse moved to (459, 335)
Screenshot: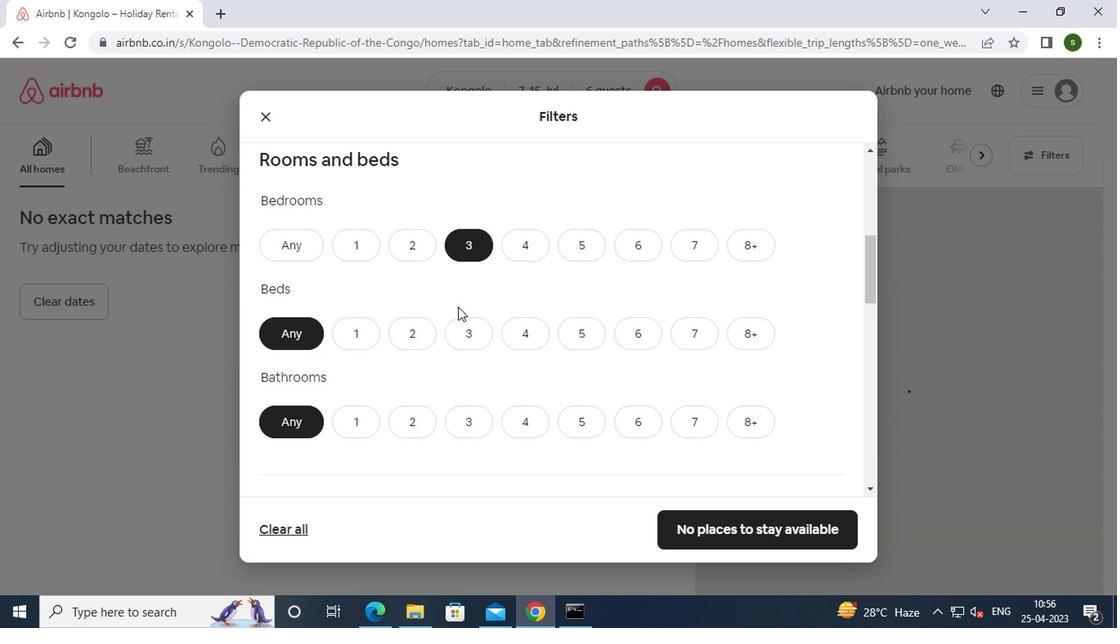 
Action: Mouse pressed left at (459, 335)
Screenshot: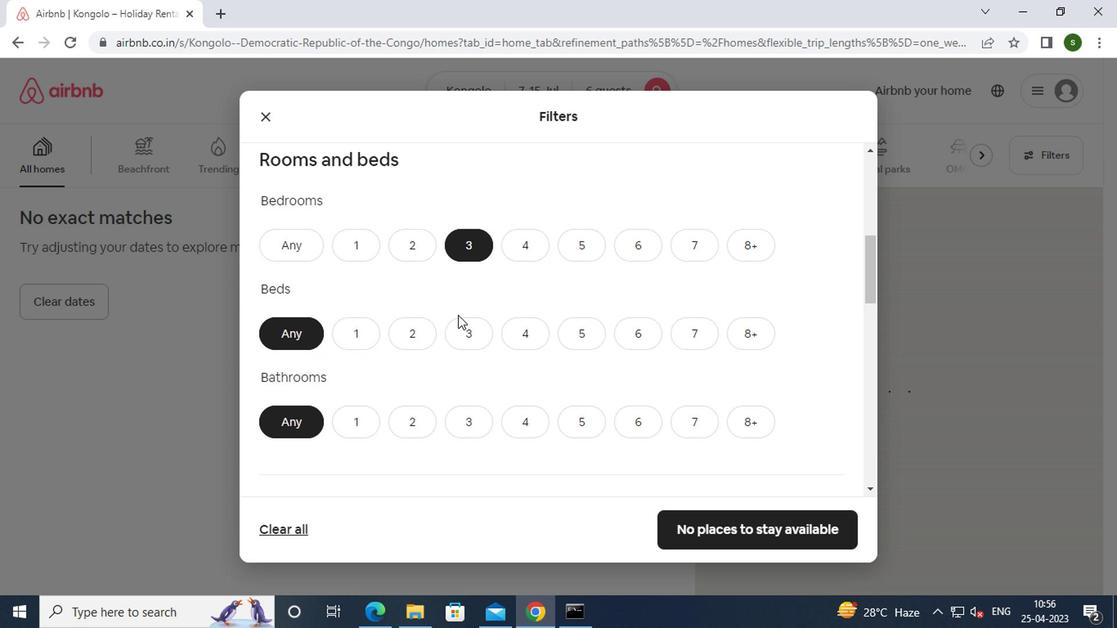 
Action: Mouse moved to (468, 416)
Screenshot: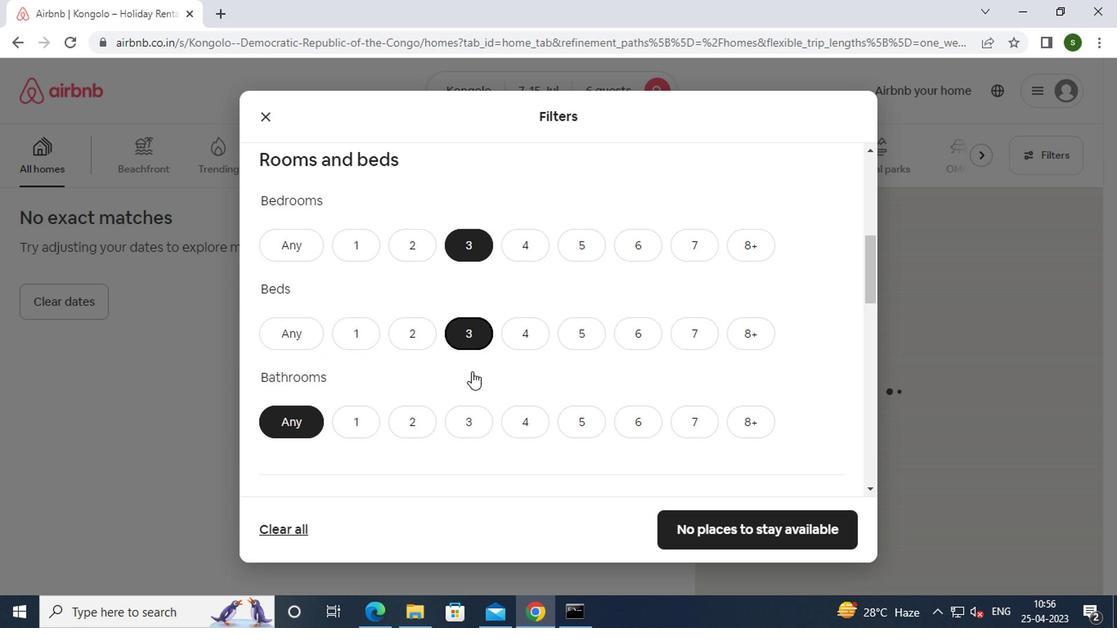 
Action: Mouse pressed left at (468, 416)
Screenshot: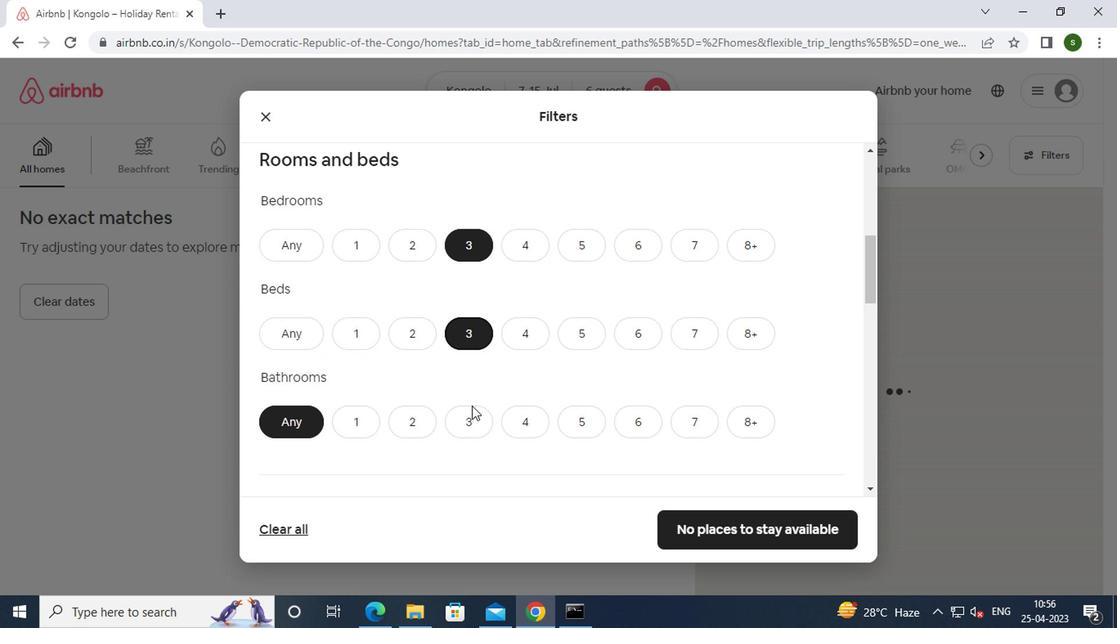 
Action: Mouse moved to (514, 366)
Screenshot: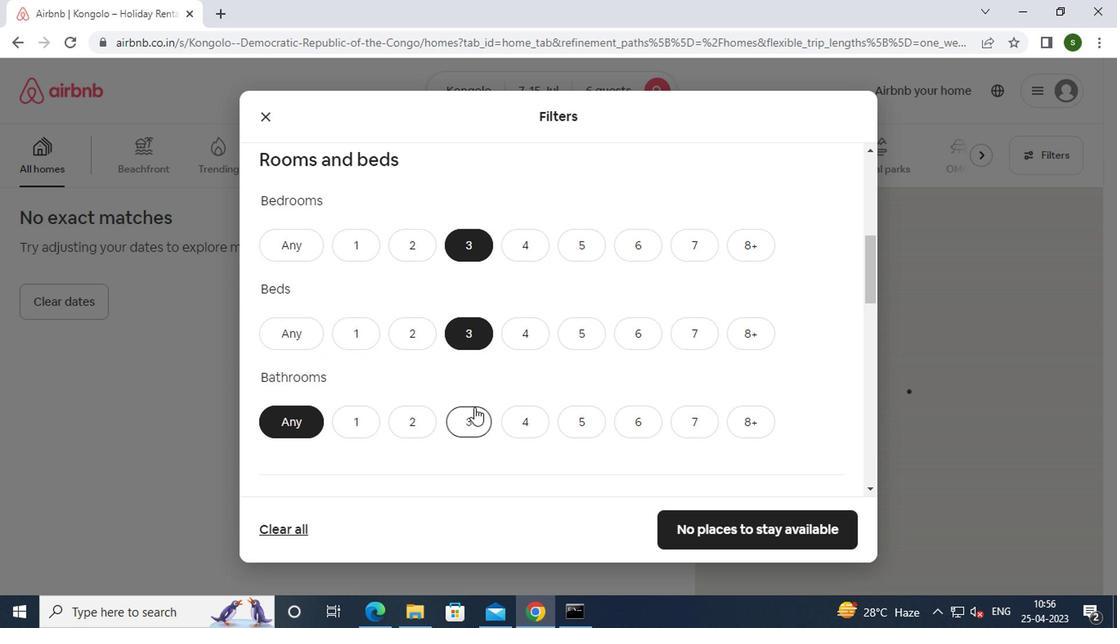 
Action: Mouse scrolled (514, 365) with delta (0, 0)
Screenshot: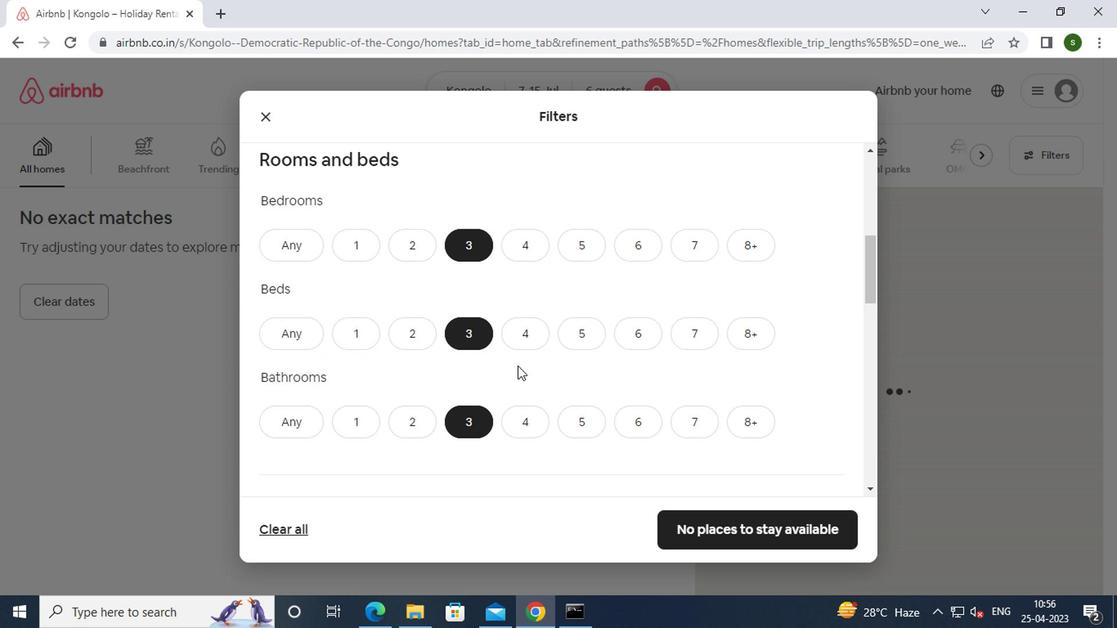 
Action: Mouse scrolled (514, 365) with delta (0, 0)
Screenshot: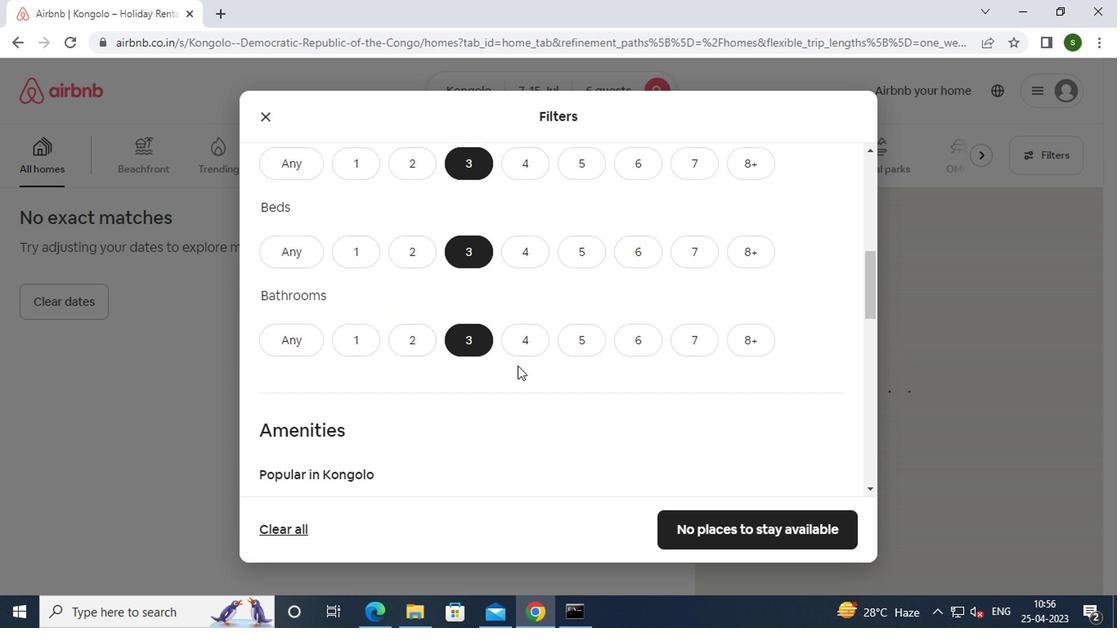 
Action: Mouse scrolled (514, 365) with delta (0, 0)
Screenshot: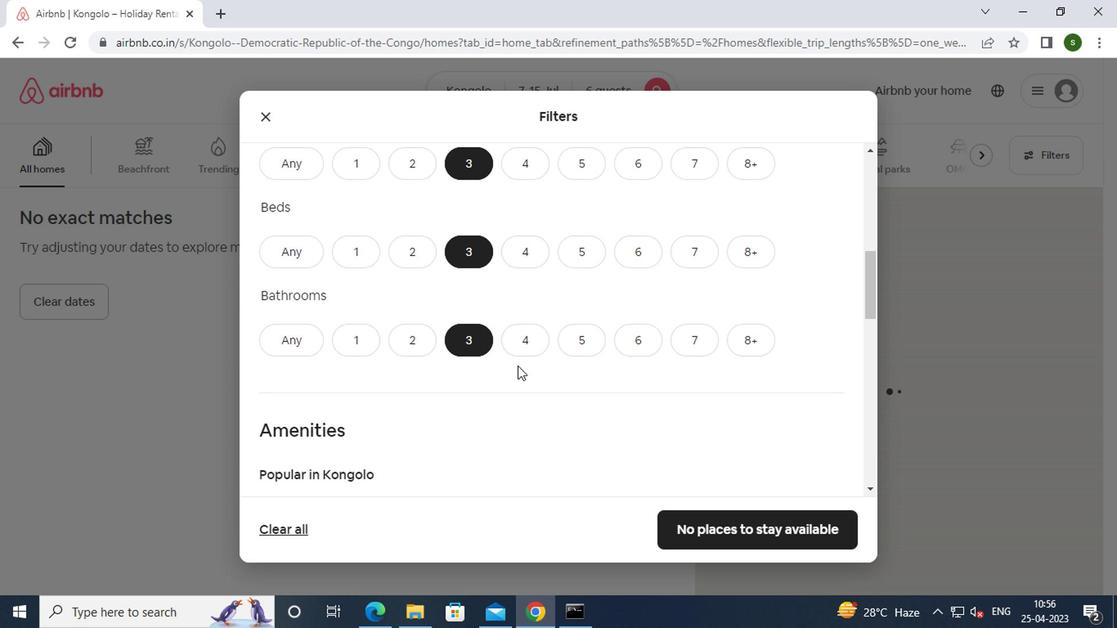 
Action: Mouse scrolled (514, 365) with delta (0, 0)
Screenshot: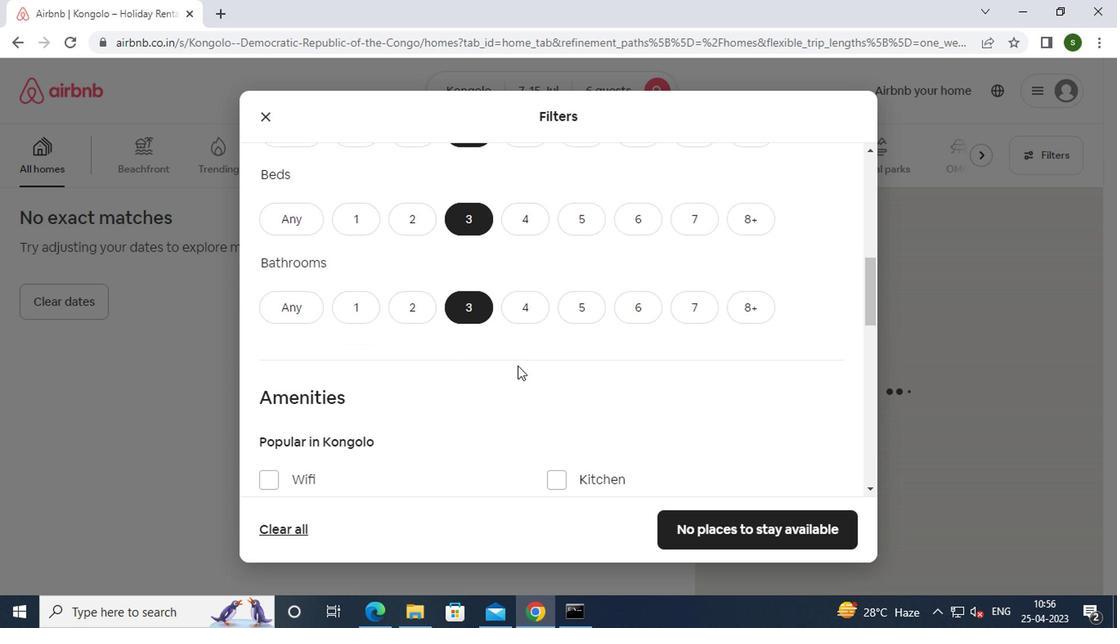 
Action: Mouse scrolled (514, 365) with delta (0, 0)
Screenshot: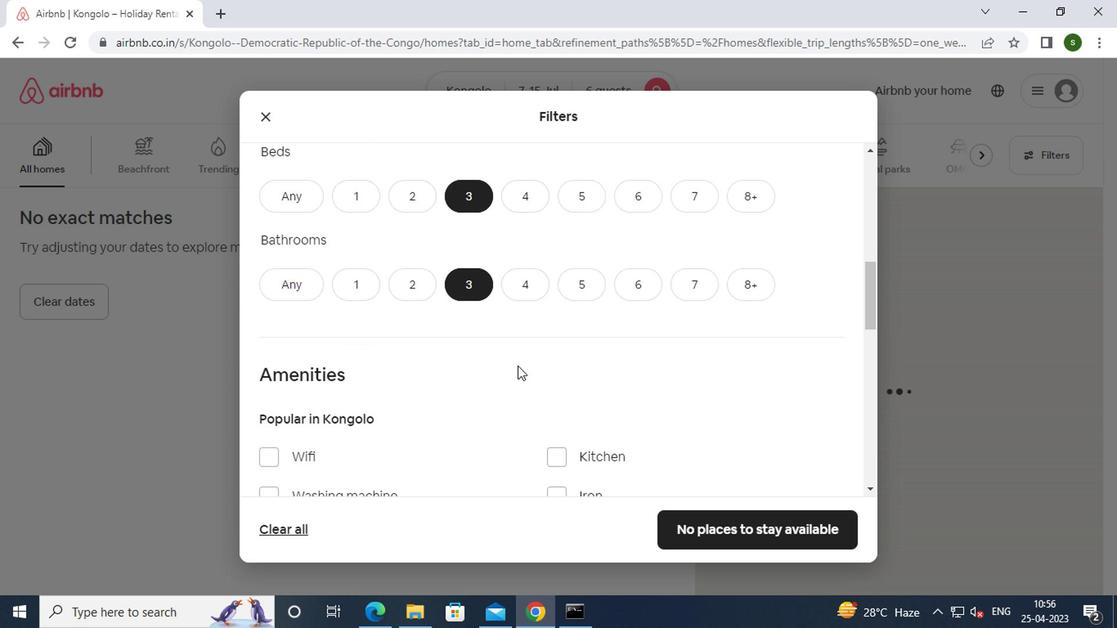 
Action: Mouse scrolled (514, 365) with delta (0, 0)
Screenshot: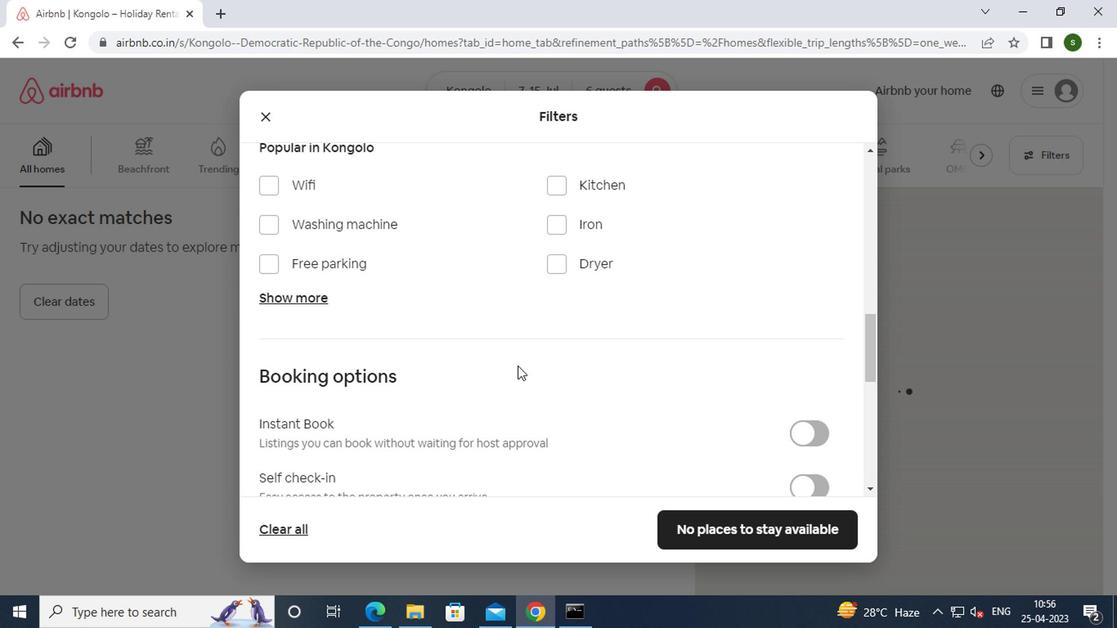 
Action: Mouse moved to (794, 405)
Screenshot: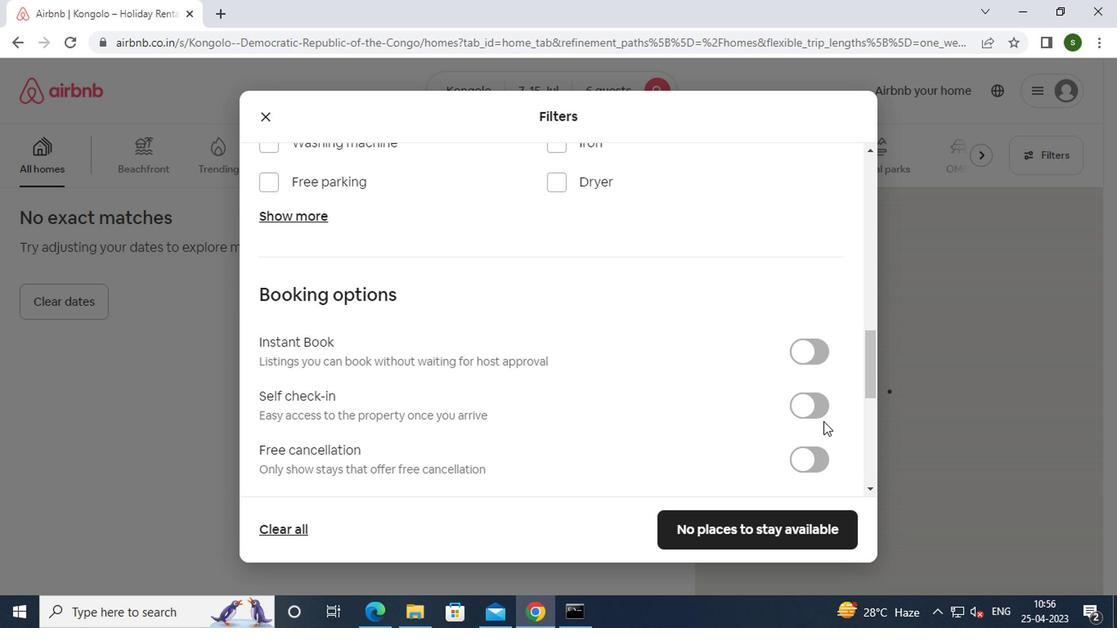 
Action: Mouse pressed left at (794, 405)
Screenshot: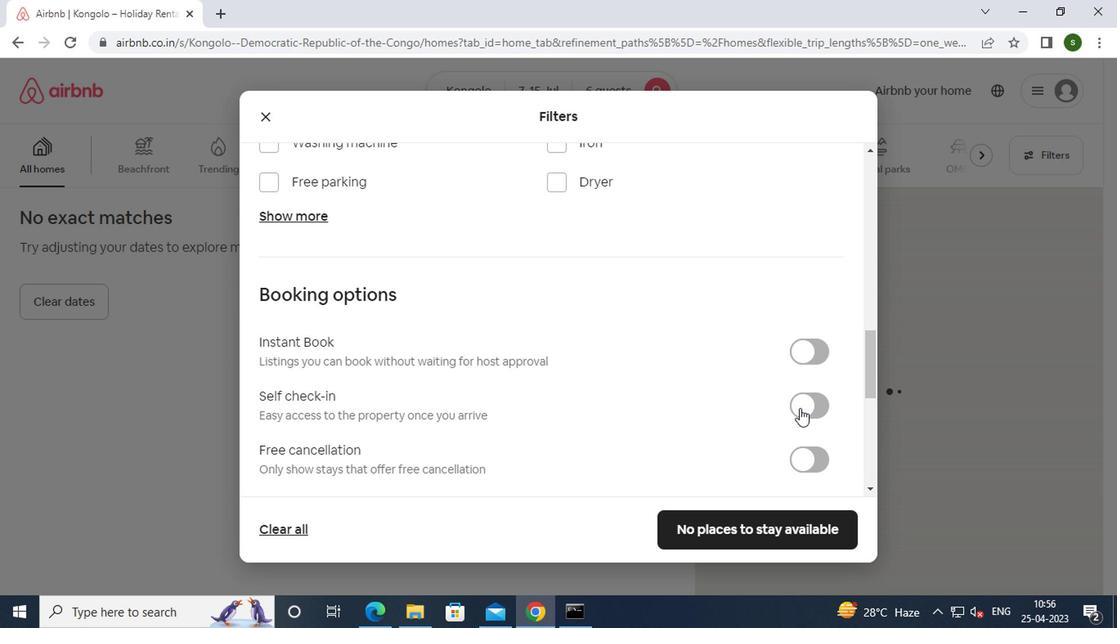 
Action: Mouse moved to (708, 381)
Screenshot: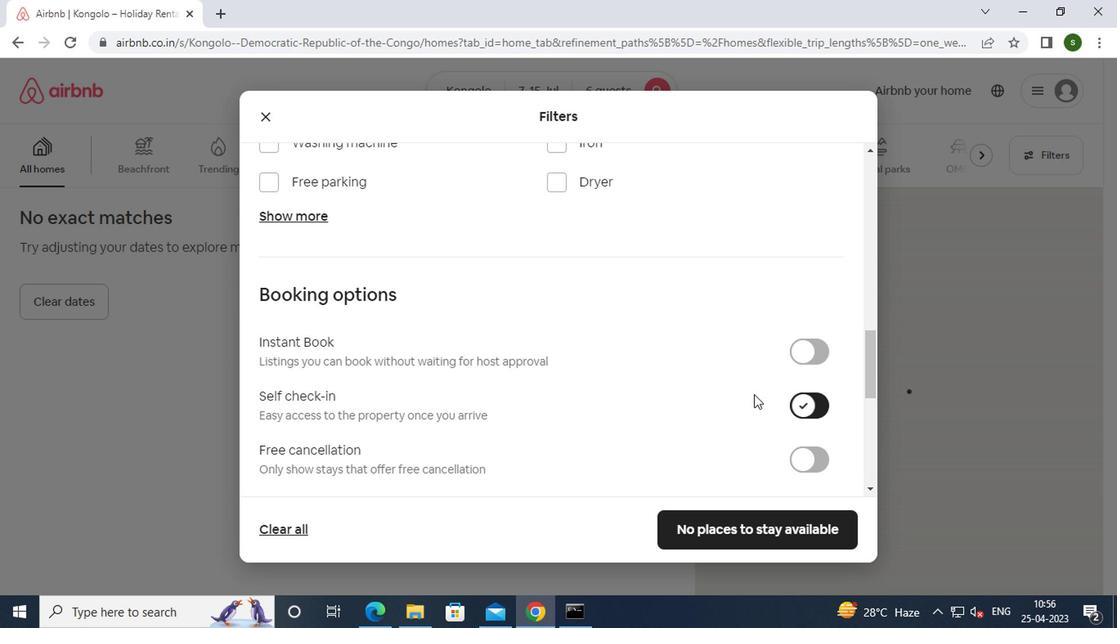 
Action: Mouse scrolled (708, 381) with delta (0, 0)
Screenshot: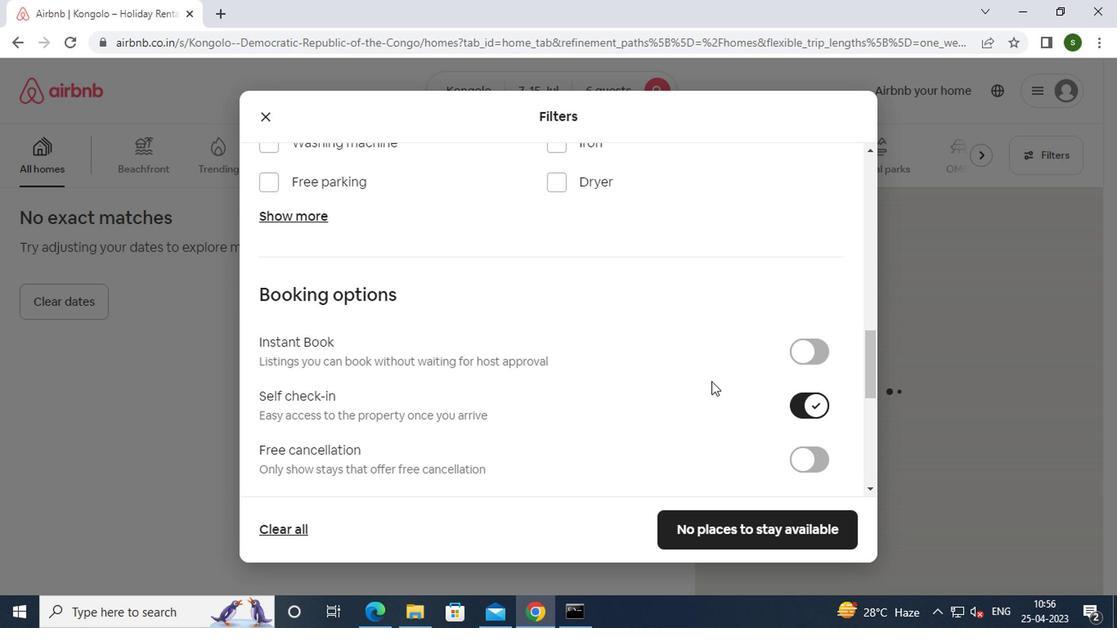 
Action: Mouse scrolled (708, 381) with delta (0, 0)
Screenshot: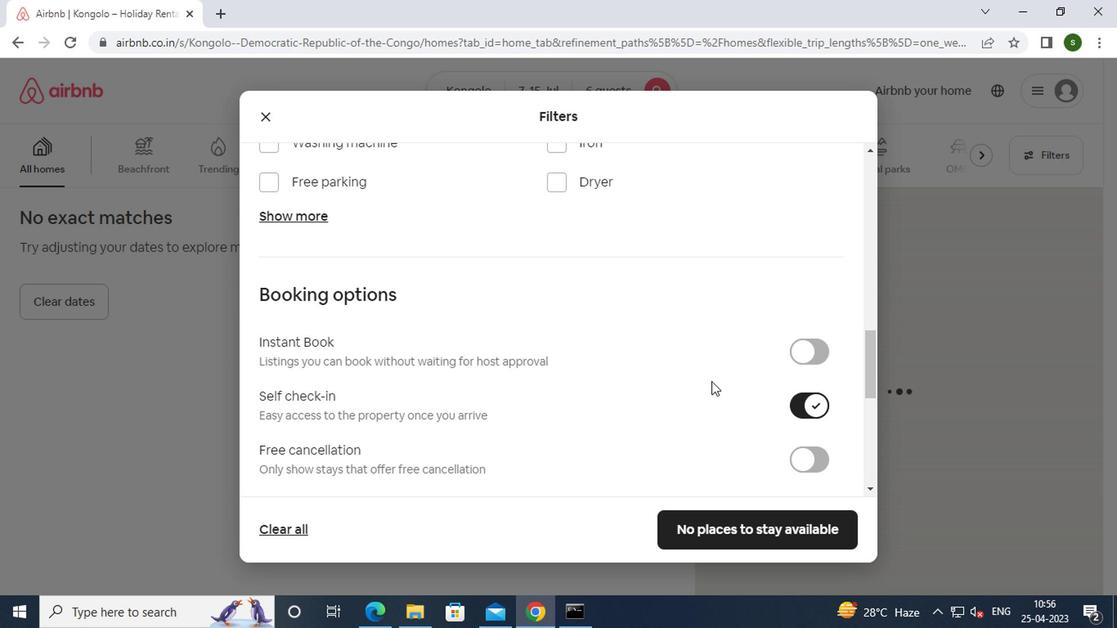 
Action: Mouse scrolled (708, 381) with delta (0, 0)
Screenshot: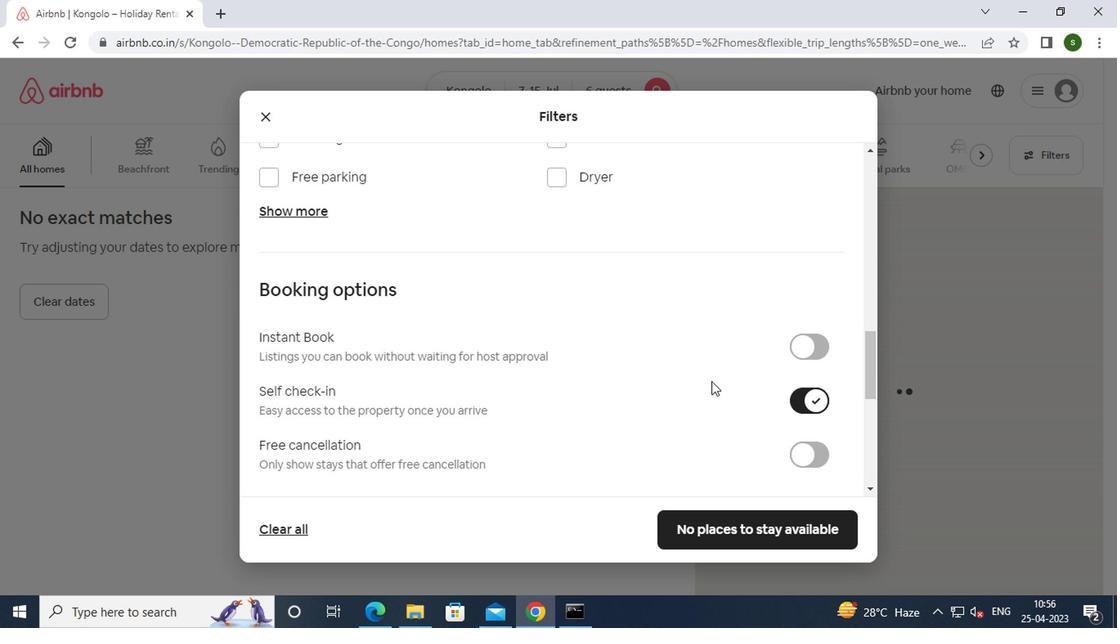 
Action: Mouse scrolled (708, 381) with delta (0, 0)
Screenshot: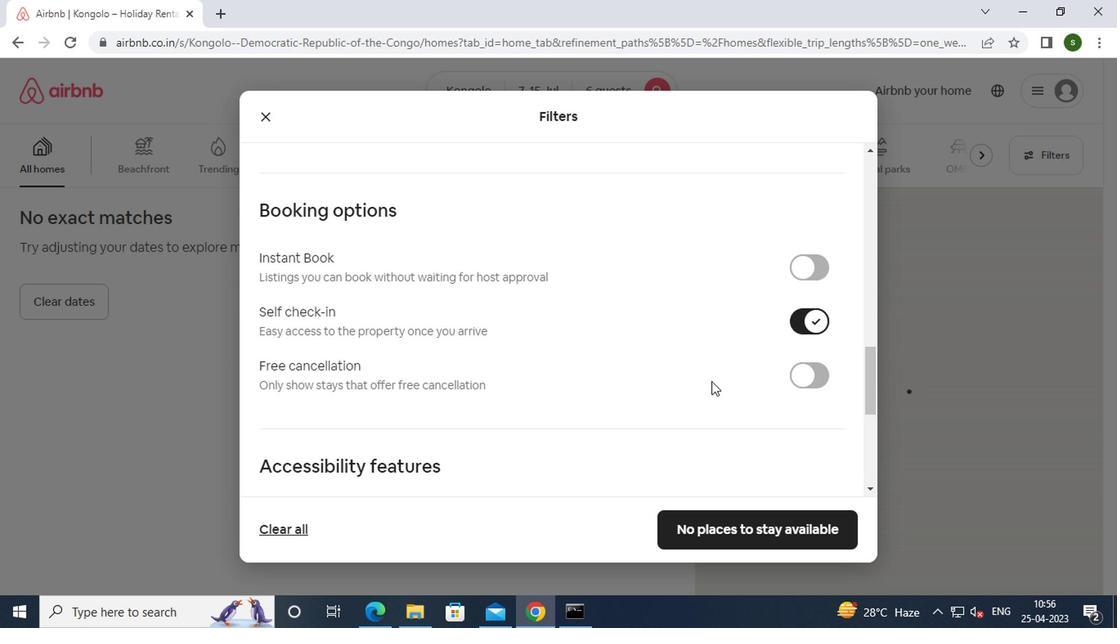 
Action: Mouse scrolled (708, 381) with delta (0, 0)
Screenshot: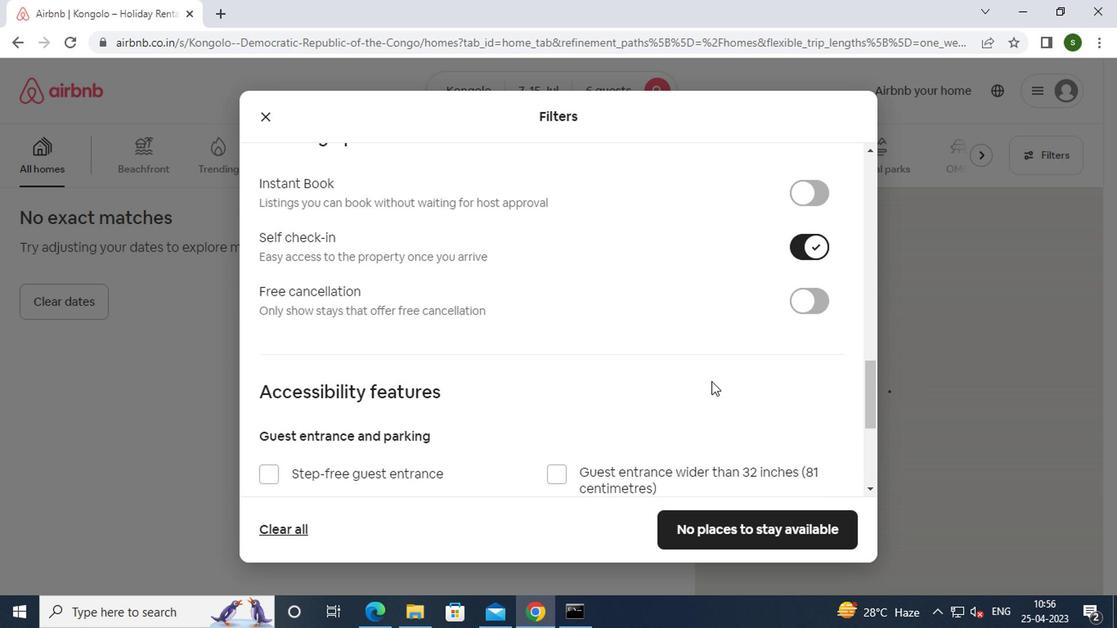 
Action: Mouse scrolled (708, 381) with delta (0, 0)
Screenshot: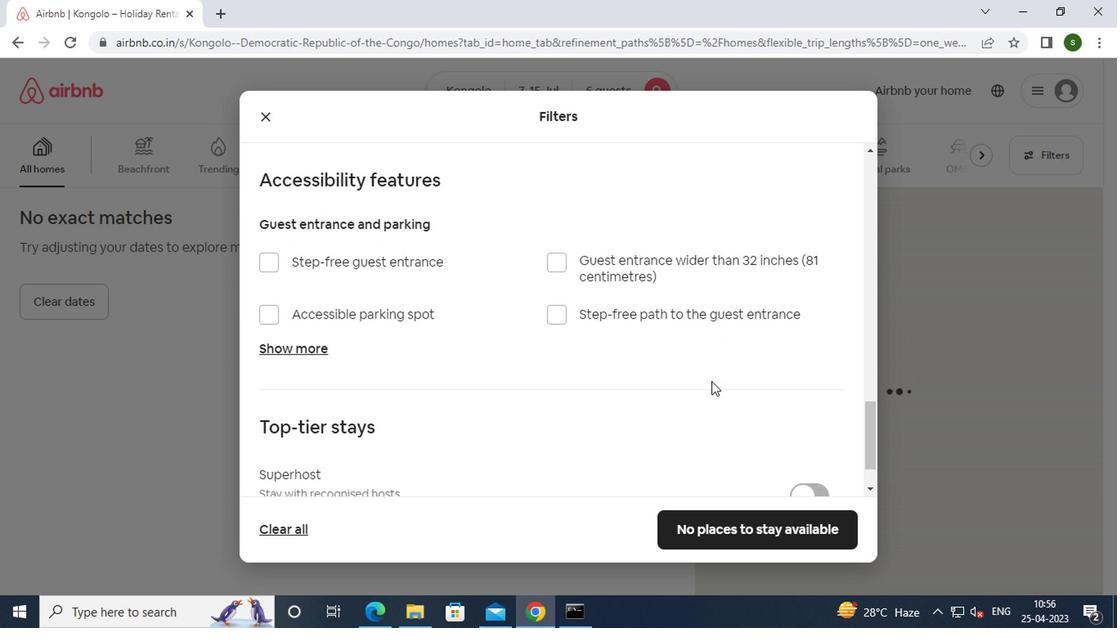 
Action: Mouse scrolled (708, 381) with delta (0, 0)
Screenshot: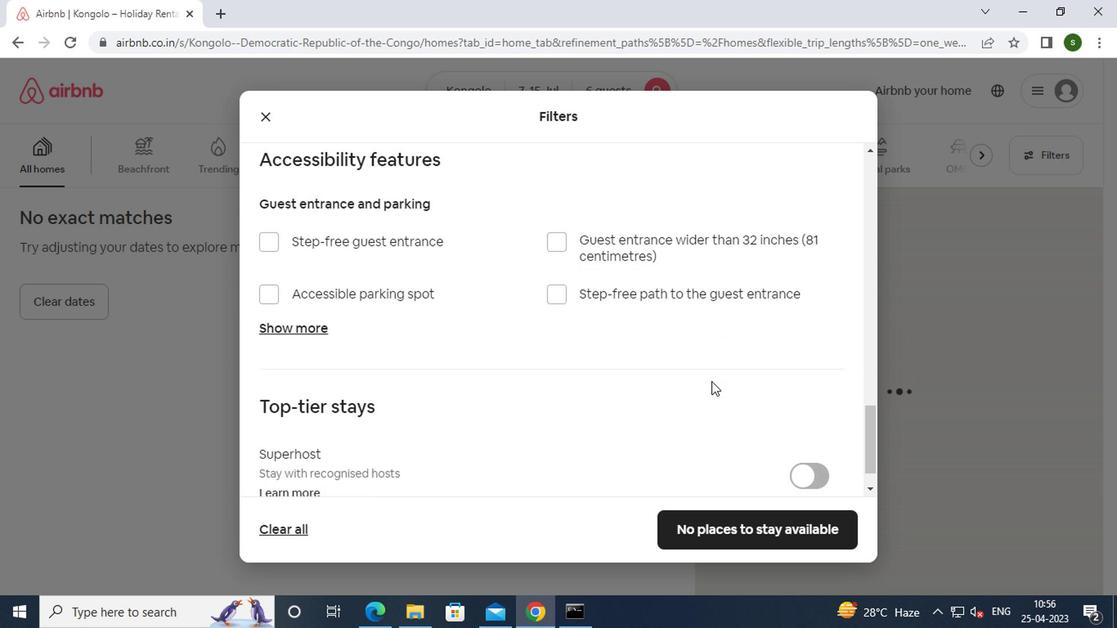 
Action: Mouse scrolled (708, 381) with delta (0, 0)
Screenshot: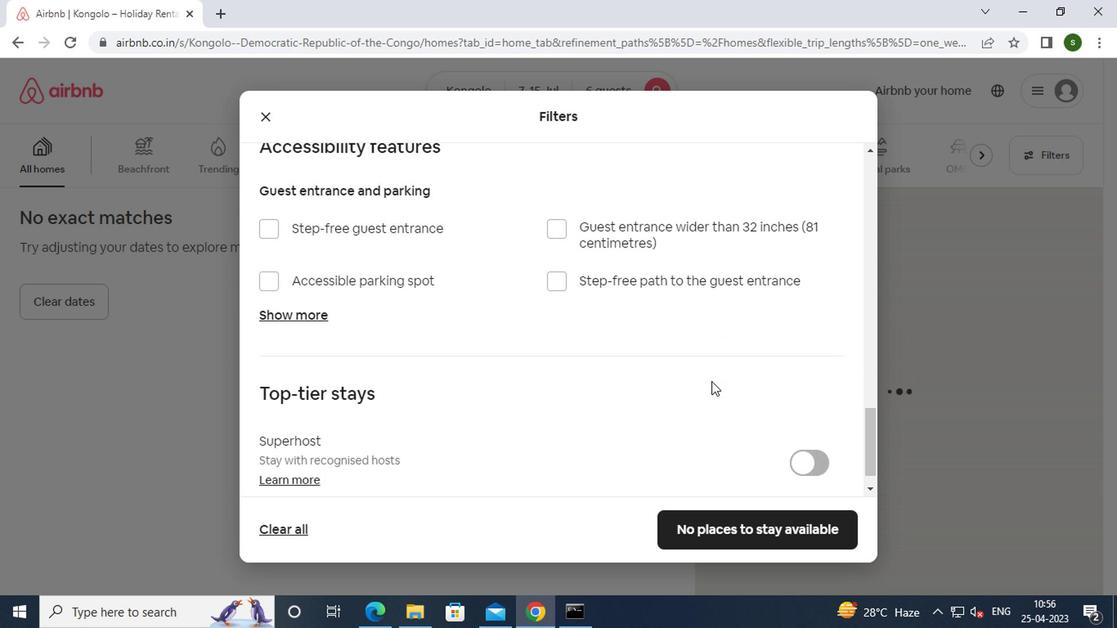 
Action: Mouse scrolled (708, 381) with delta (0, 0)
Screenshot: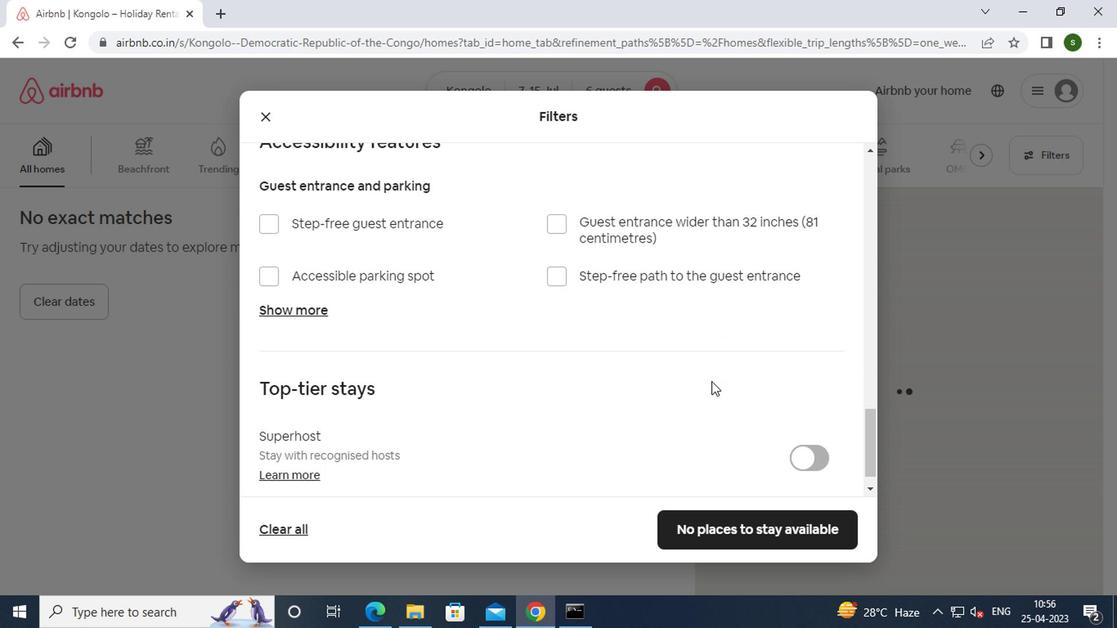 
Action: Mouse moved to (769, 533)
Screenshot: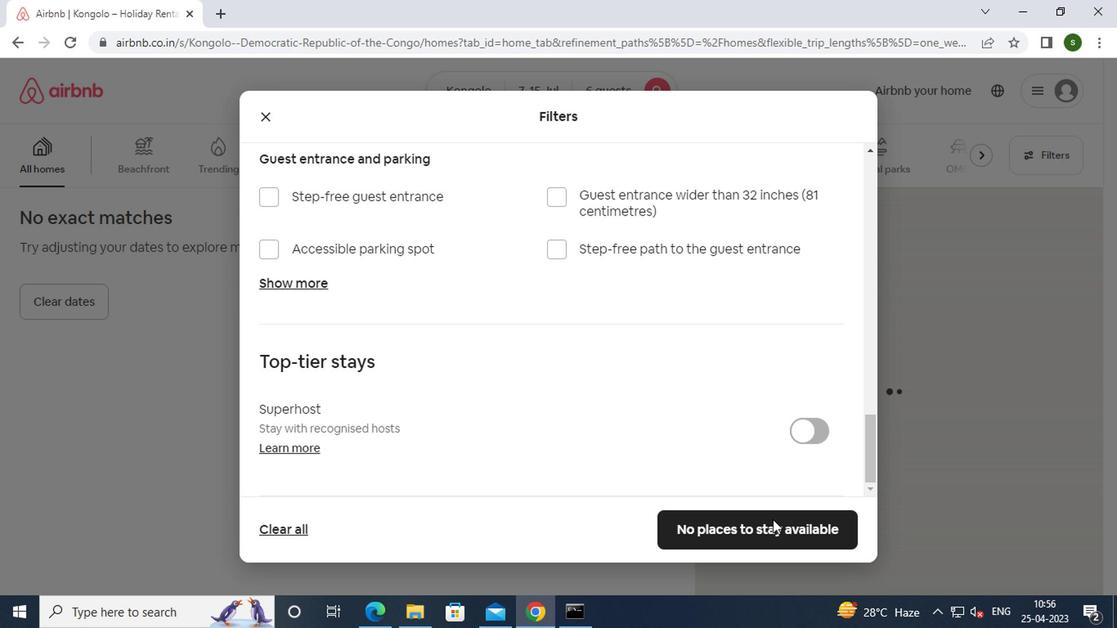 
Action: Mouse pressed left at (769, 533)
Screenshot: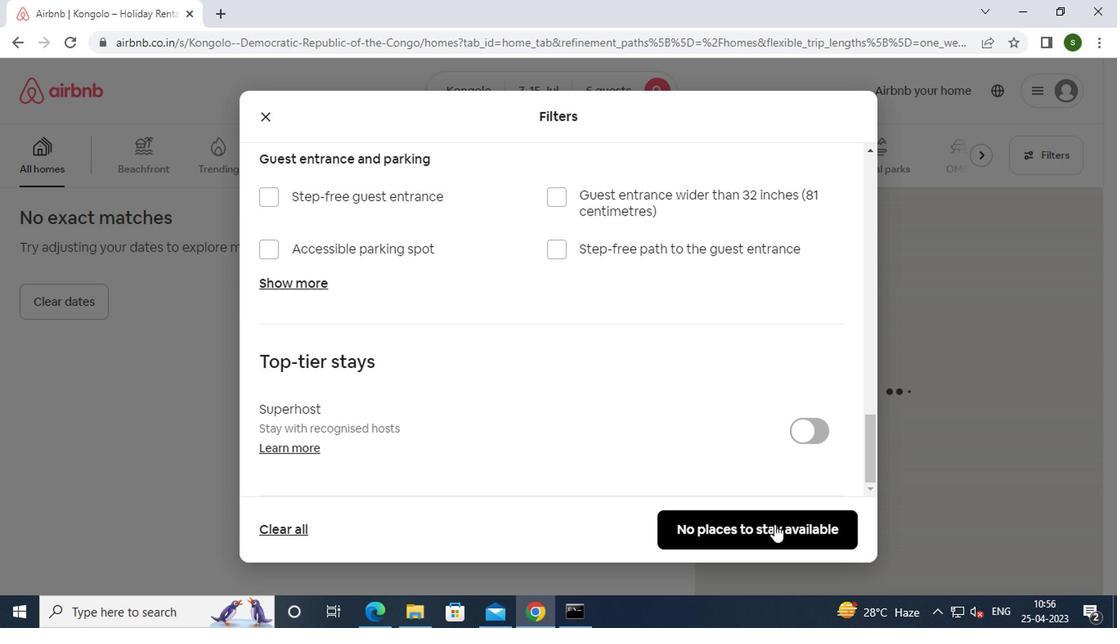 
Action: Mouse moved to (530, 299)
Screenshot: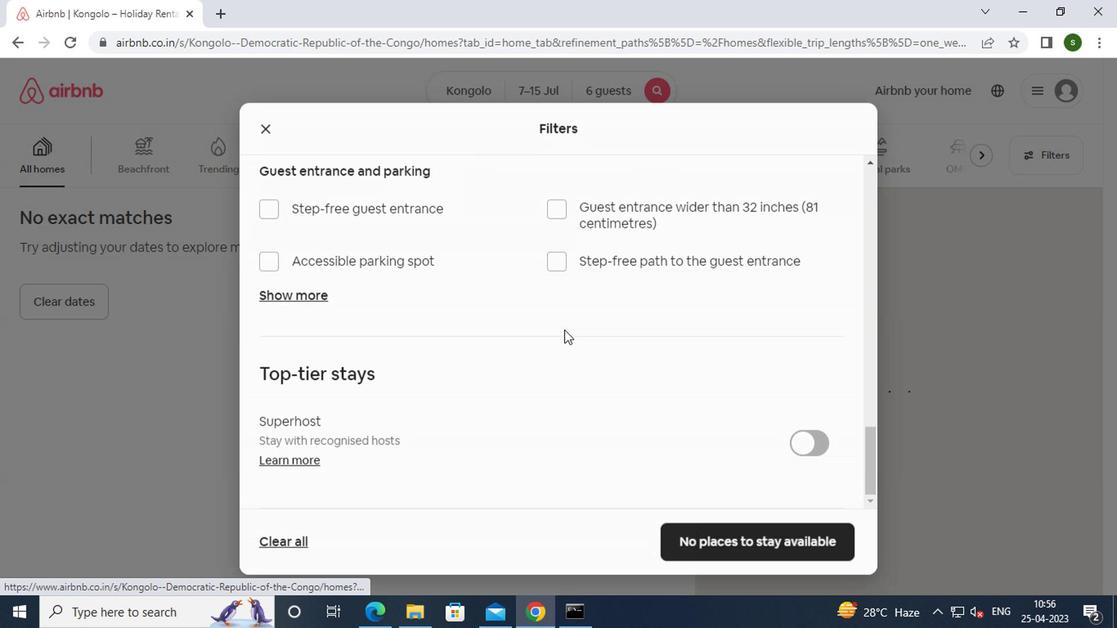 
